 Task: Look for space in La Valette-du-Var, France from 5th June, 2023 to 16th June, 2023 for 2 adults in price range Rs.7000 to Rs.15000. Place can be entire place with 1  bedroom having 1 bed and 1 bathroom. Property type can be house, flat, guest house, hotel. Booking option can be shelf check-in. Required host language is English.
Action: Mouse moved to (427, 108)
Screenshot: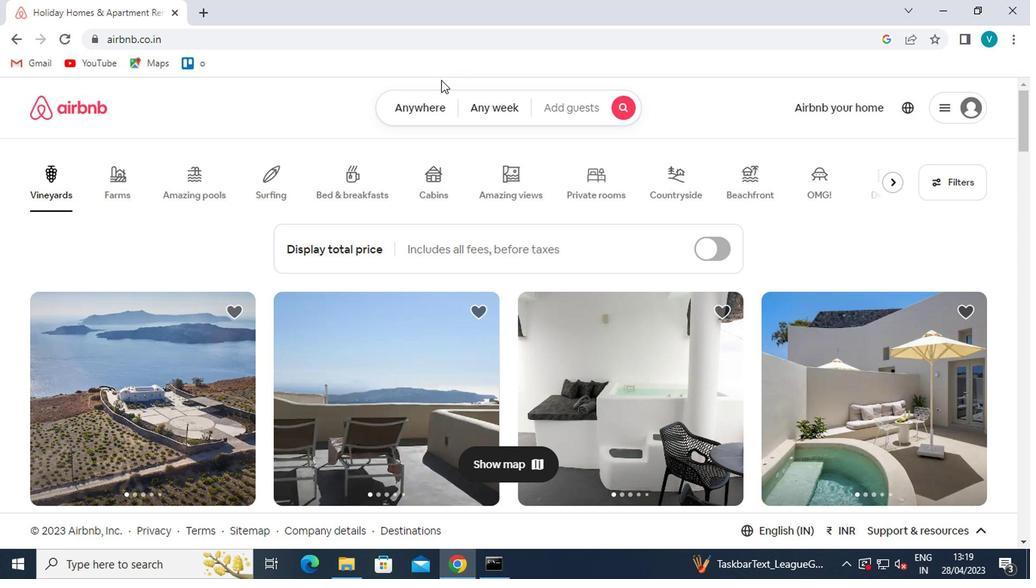 
Action: Mouse pressed left at (427, 108)
Screenshot: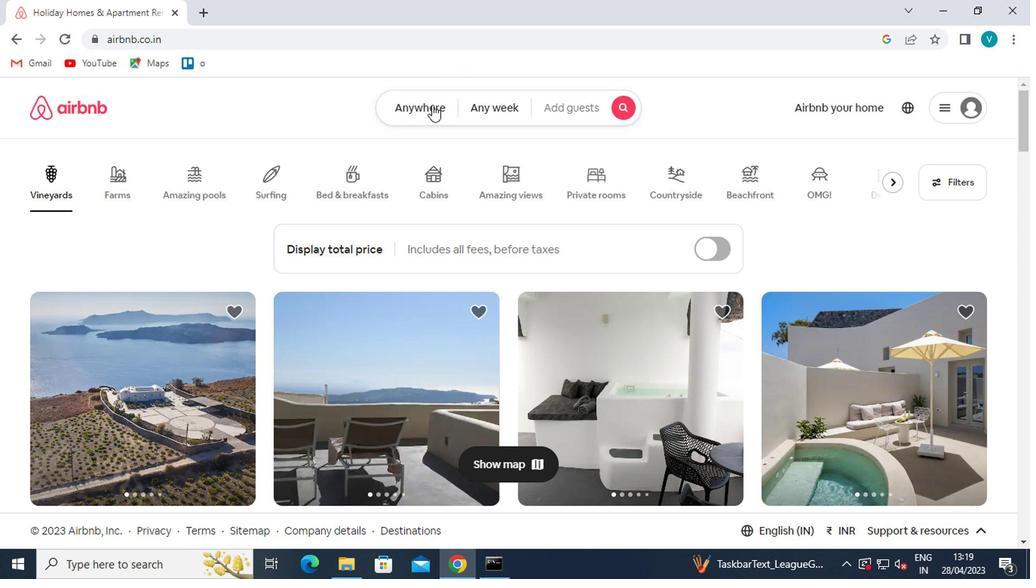 
Action: Mouse moved to (329, 172)
Screenshot: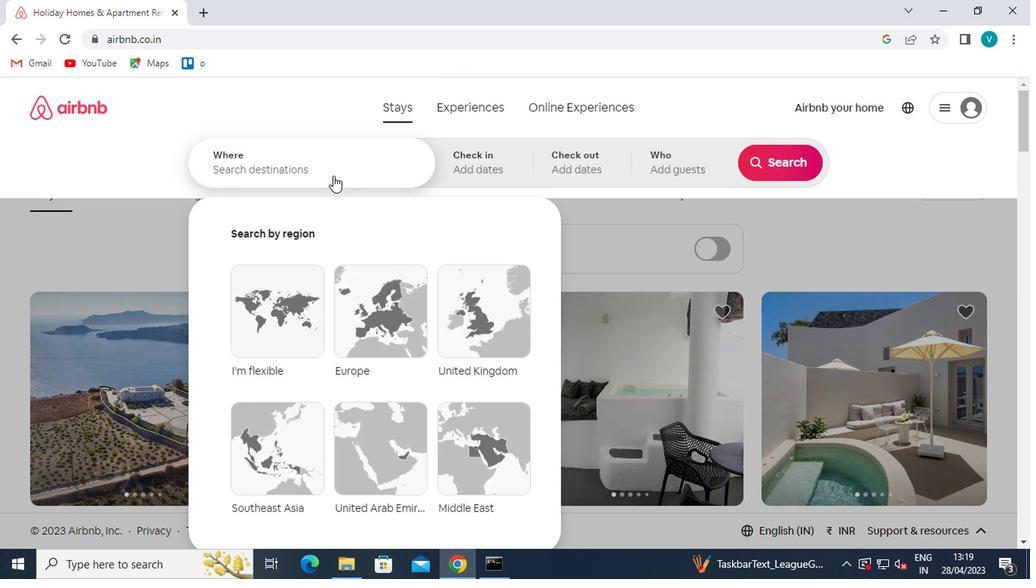
Action: Mouse pressed left at (329, 172)
Screenshot: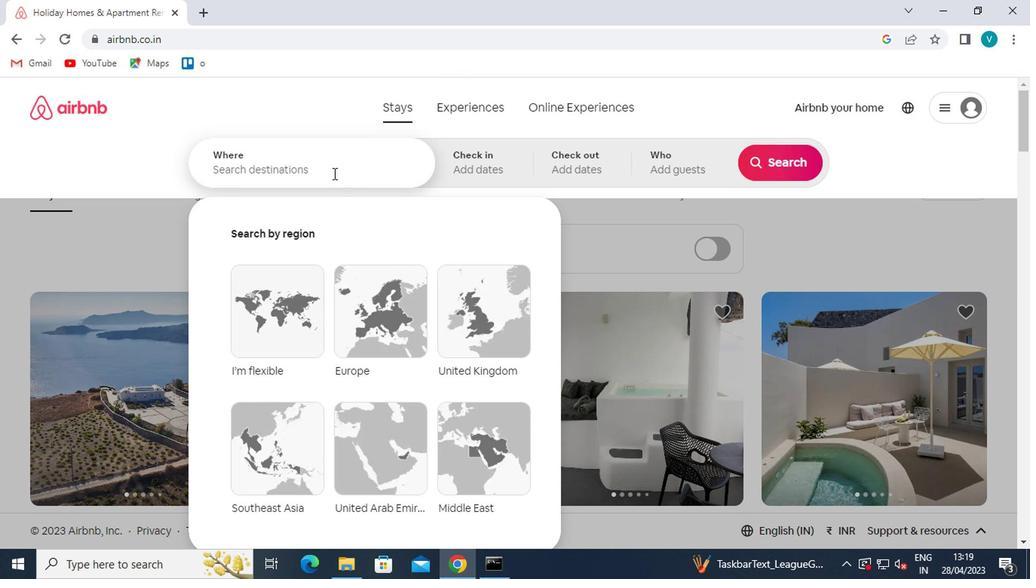 
Action: Key pressed l<Key.caps_lock>a<Key.space>valette<Key.space>du<Key.down><Key.enter>
Screenshot: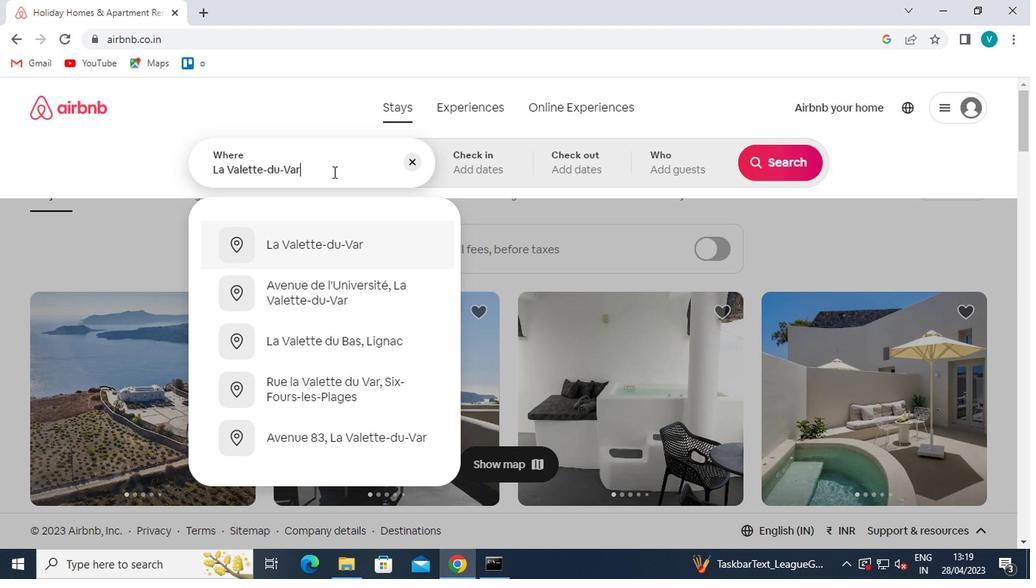 
Action: Mouse moved to (759, 277)
Screenshot: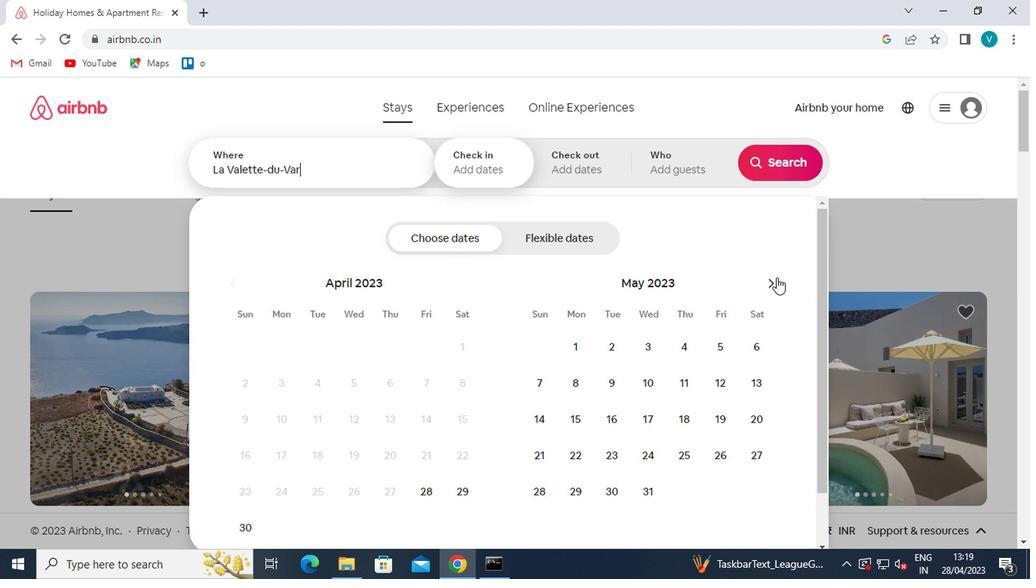 
Action: Mouse pressed left at (759, 277)
Screenshot: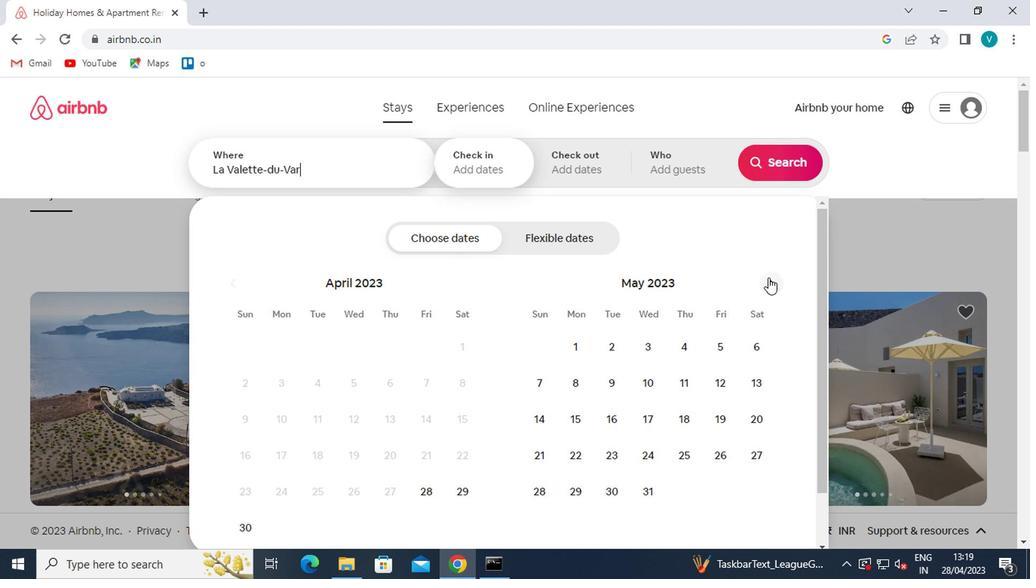 
Action: Mouse moved to (564, 381)
Screenshot: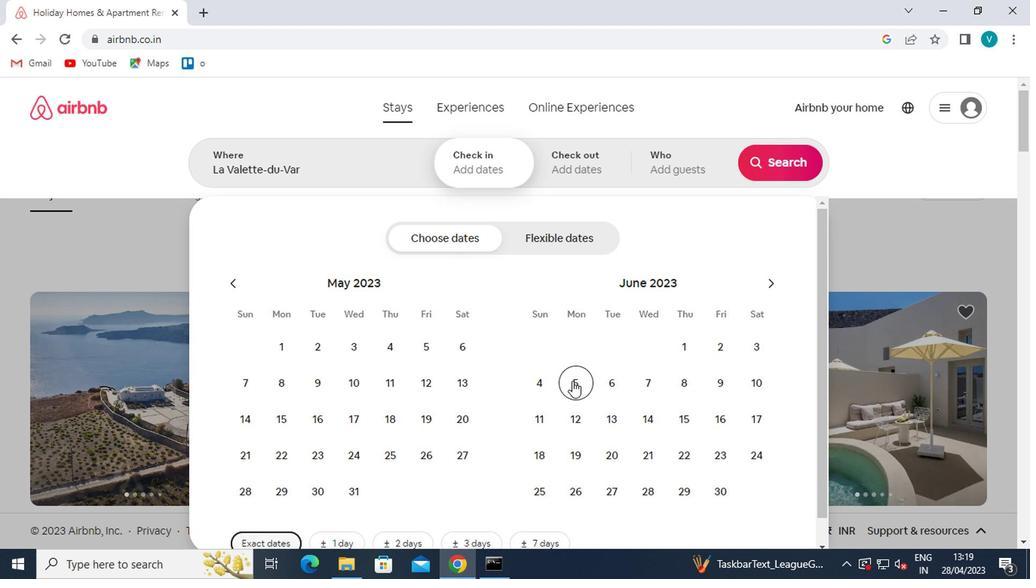 
Action: Mouse pressed left at (564, 381)
Screenshot: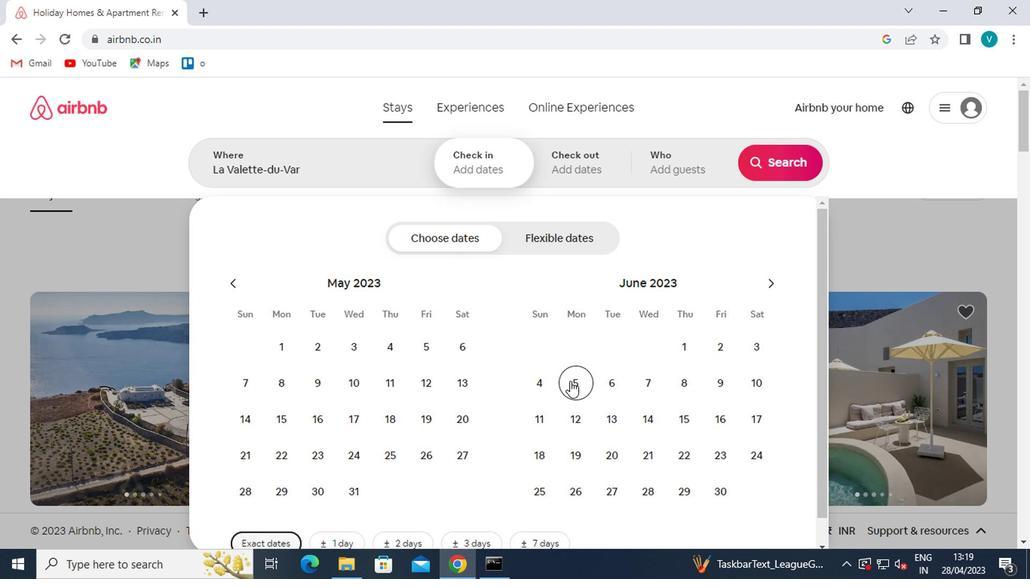 
Action: Mouse moved to (718, 415)
Screenshot: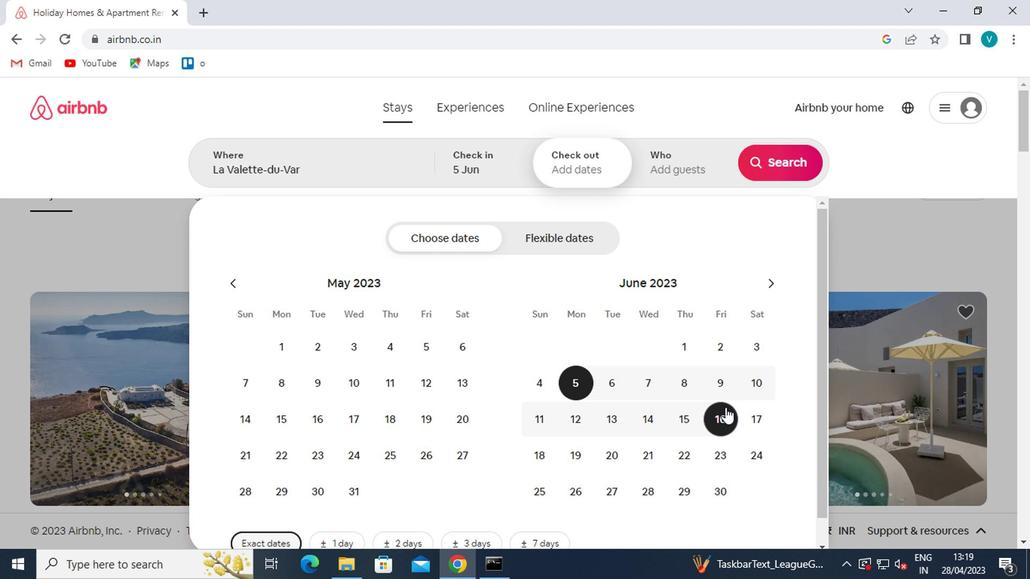 
Action: Mouse pressed left at (718, 415)
Screenshot: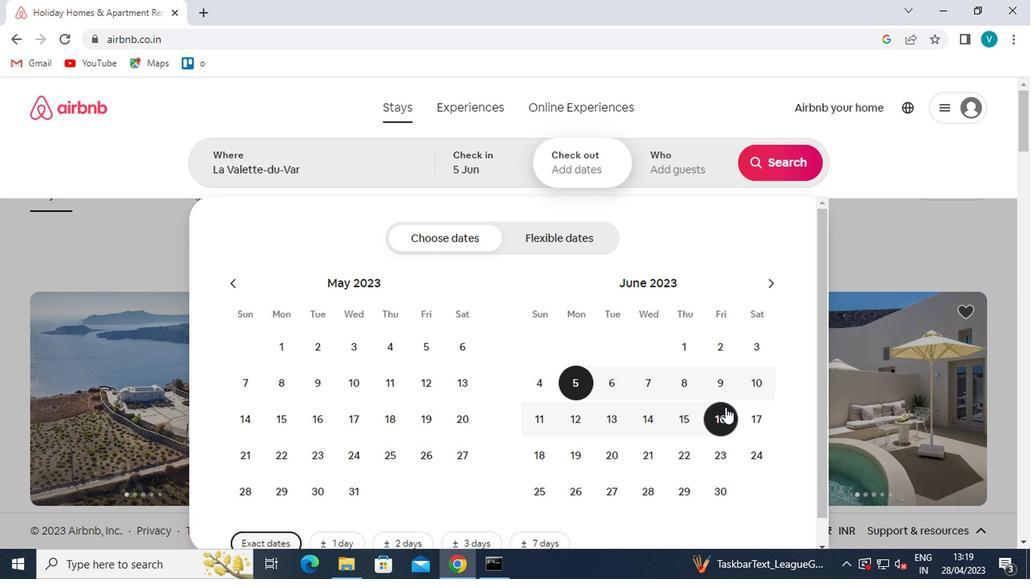 
Action: Mouse moved to (668, 175)
Screenshot: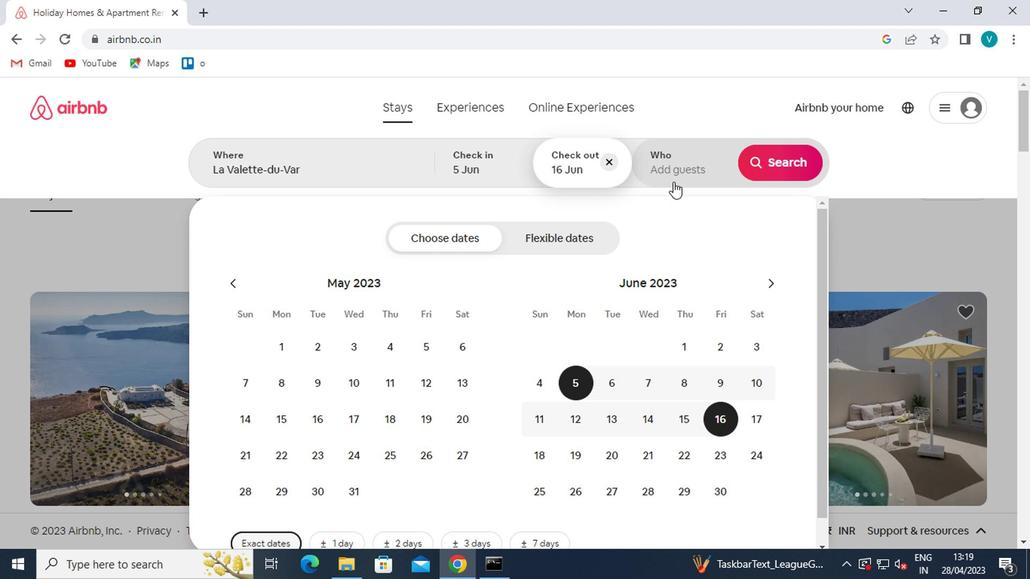 
Action: Mouse pressed left at (668, 175)
Screenshot: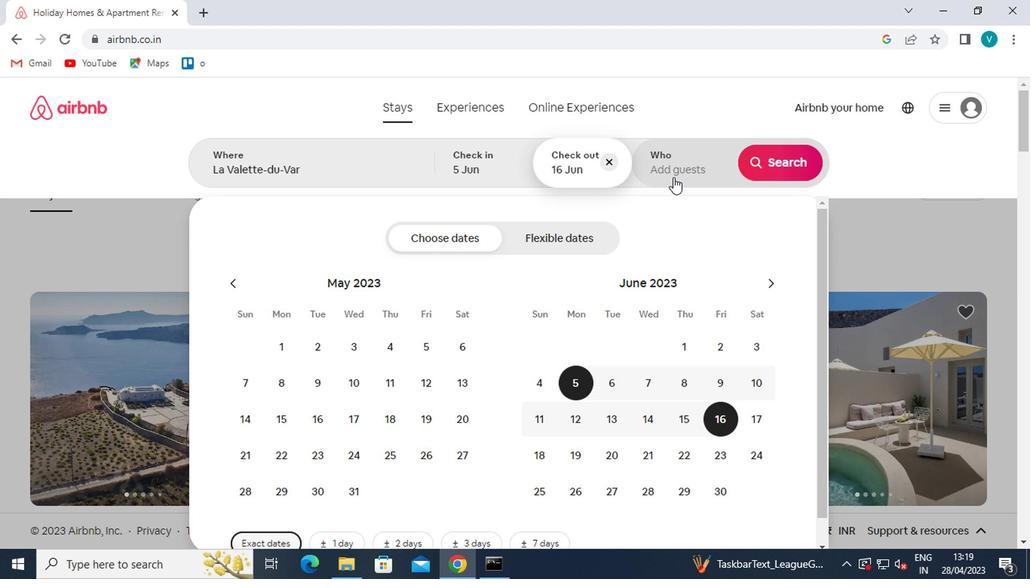 
Action: Mouse moved to (784, 244)
Screenshot: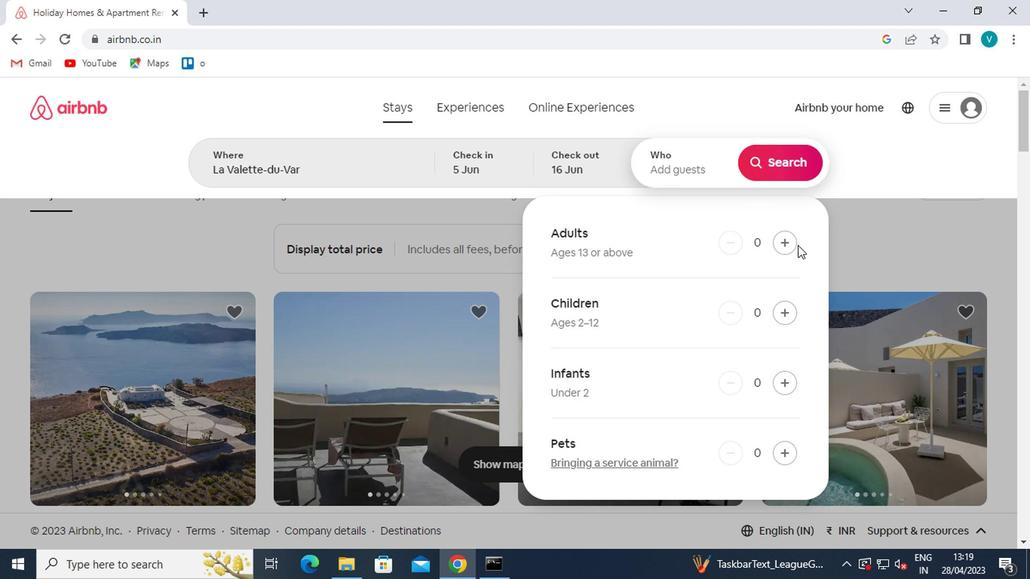 
Action: Mouse pressed left at (784, 244)
Screenshot: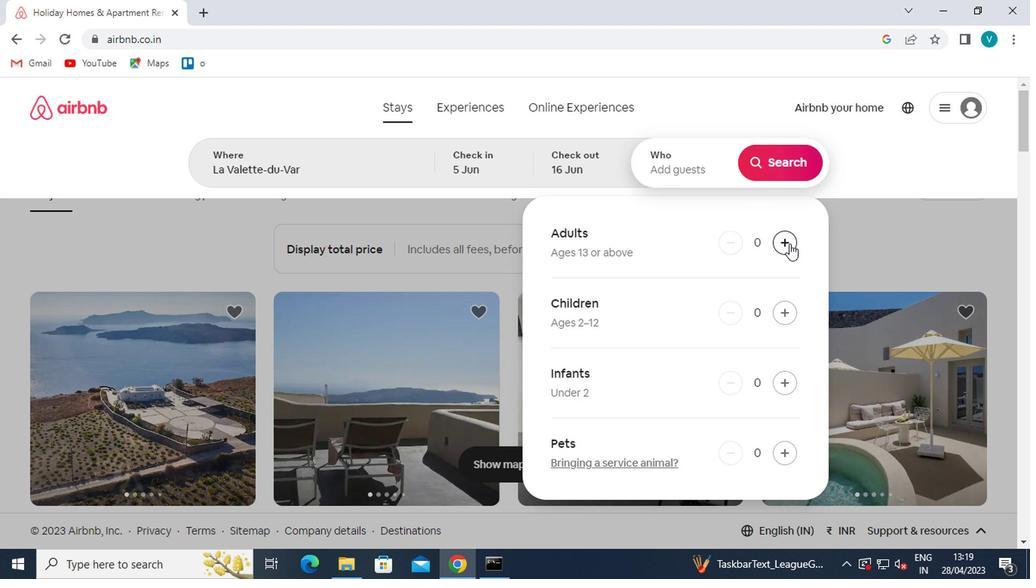 
Action: Mouse moved to (782, 242)
Screenshot: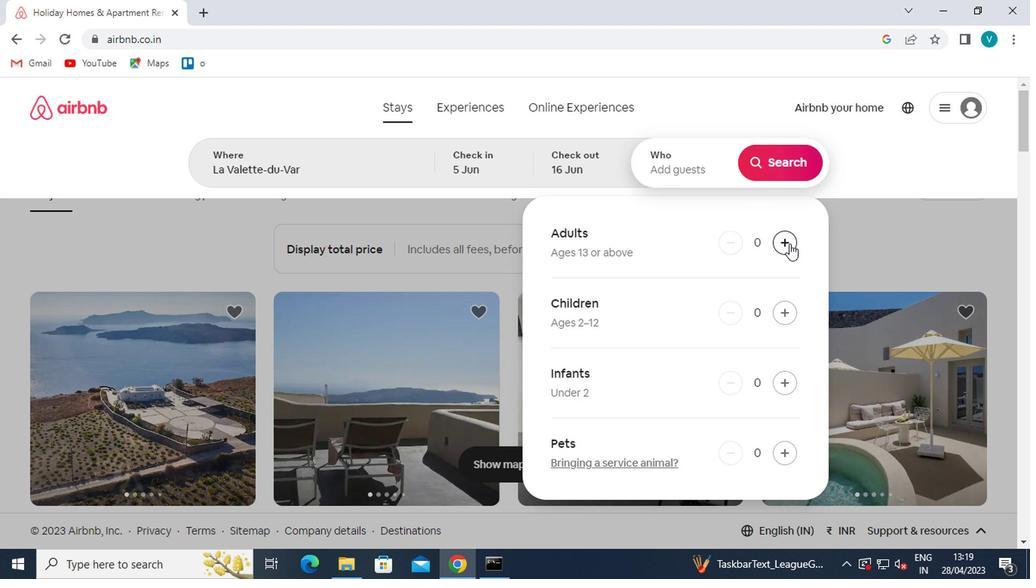 
Action: Mouse pressed left at (782, 242)
Screenshot: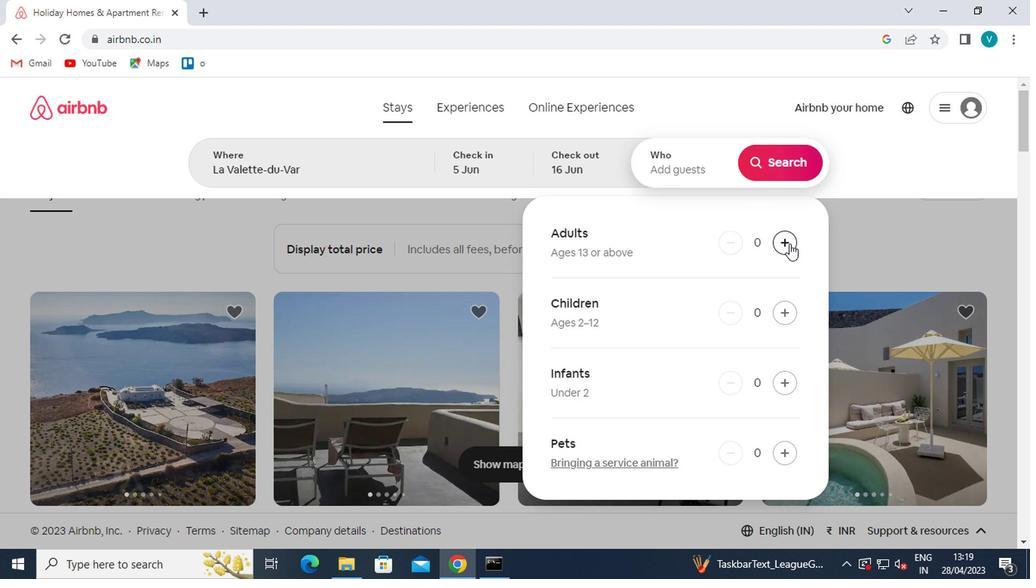 
Action: Mouse moved to (780, 155)
Screenshot: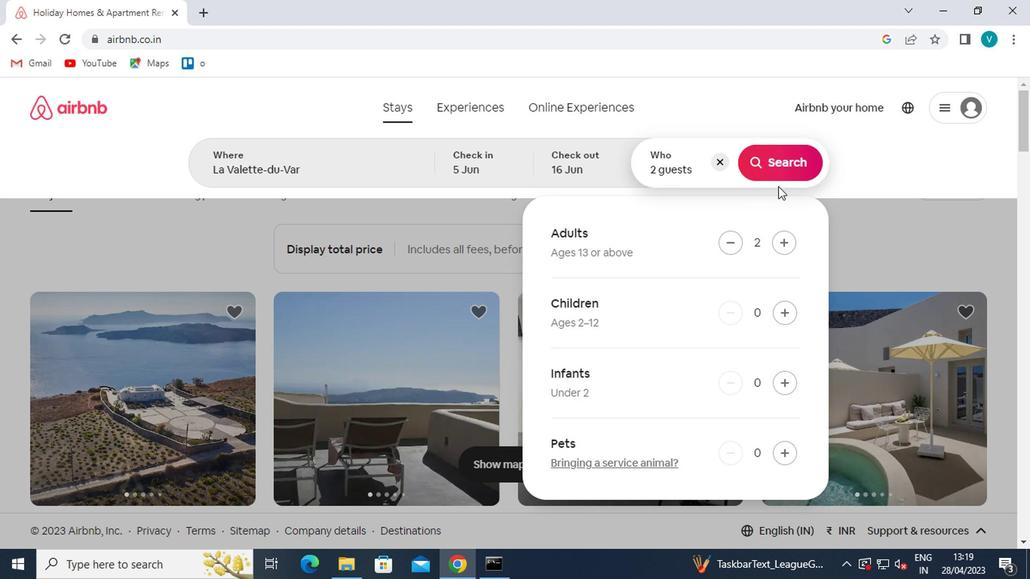 
Action: Mouse pressed left at (780, 155)
Screenshot: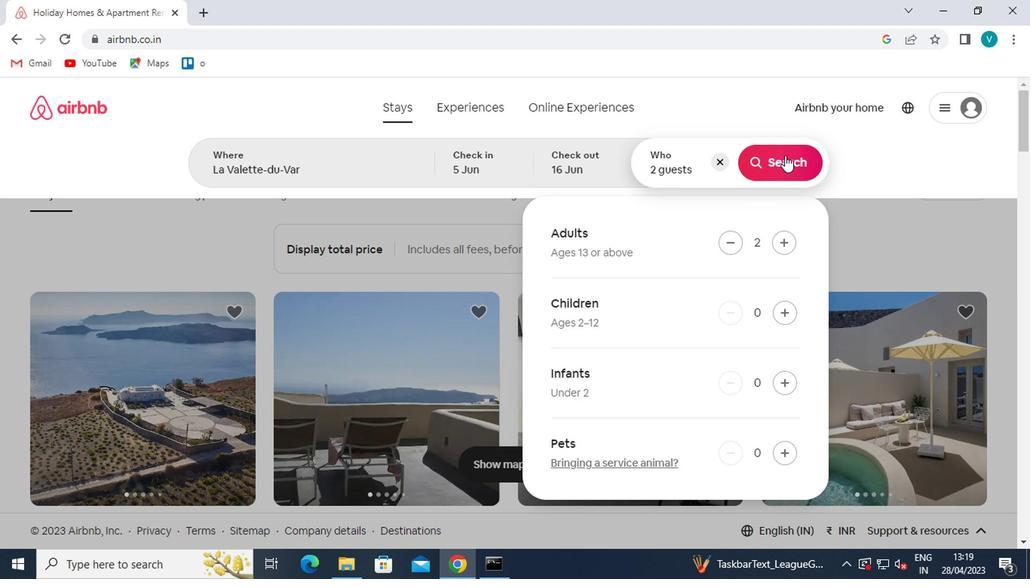 
Action: Mouse moved to (951, 156)
Screenshot: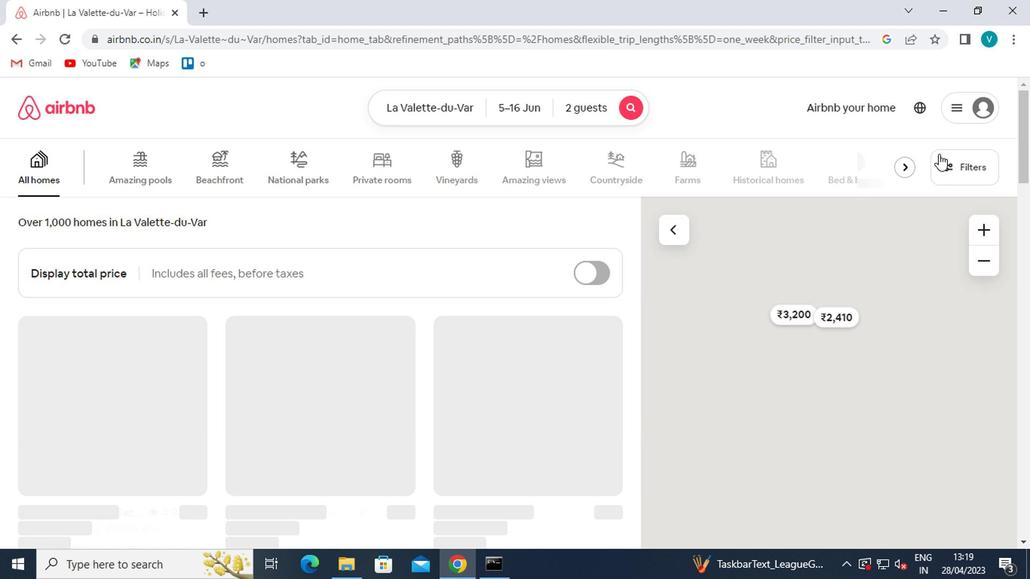 
Action: Mouse pressed left at (951, 156)
Screenshot: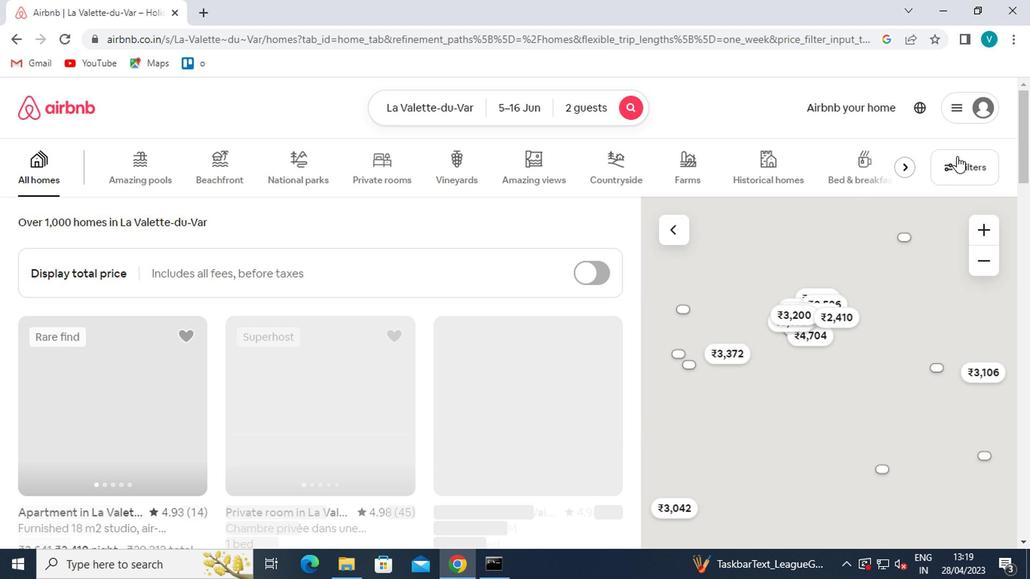 
Action: Mouse moved to (435, 359)
Screenshot: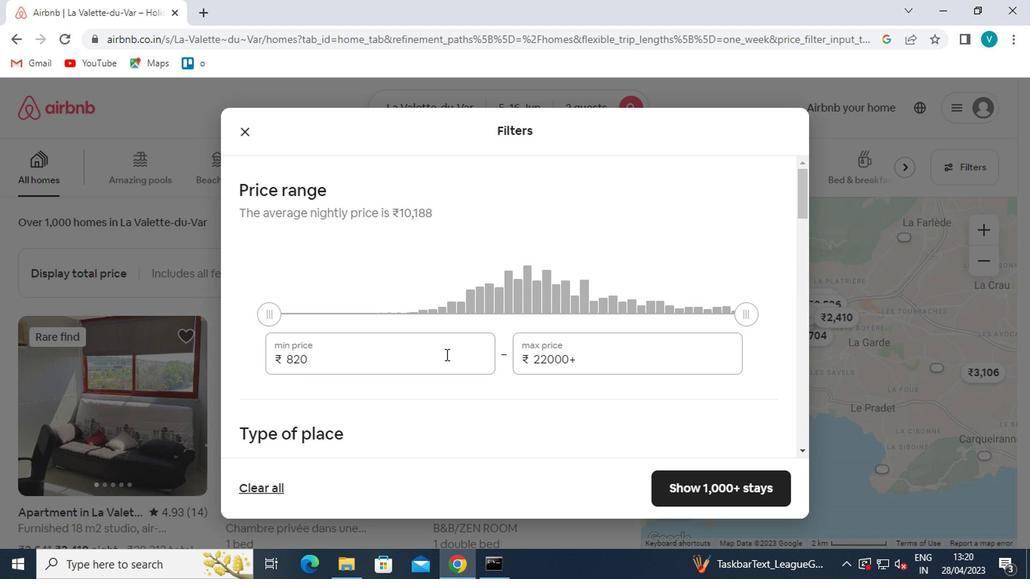 
Action: Mouse pressed left at (435, 359)
Screenshot: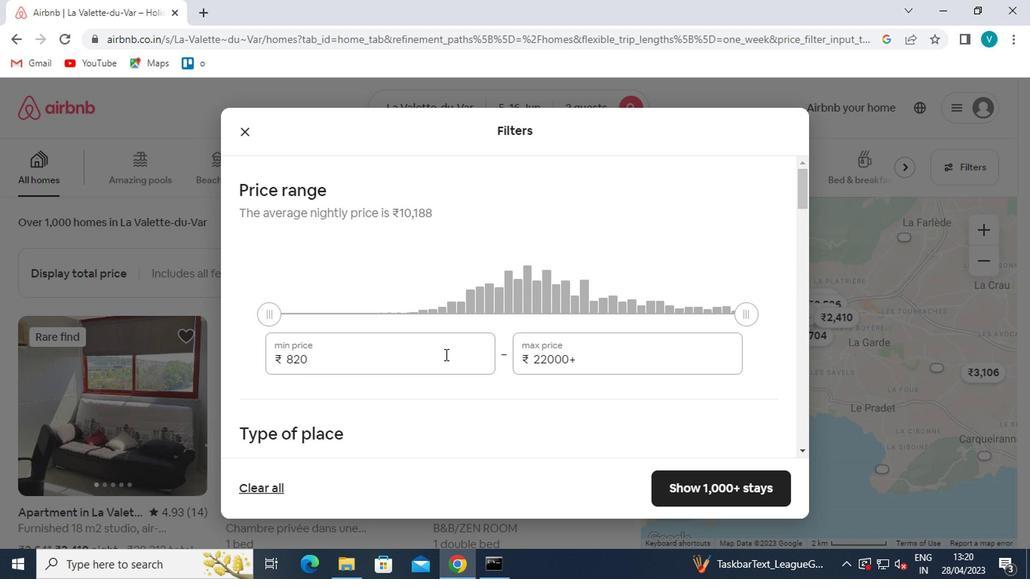 
Action: Mouse moved to (435, 359)
Screenshot: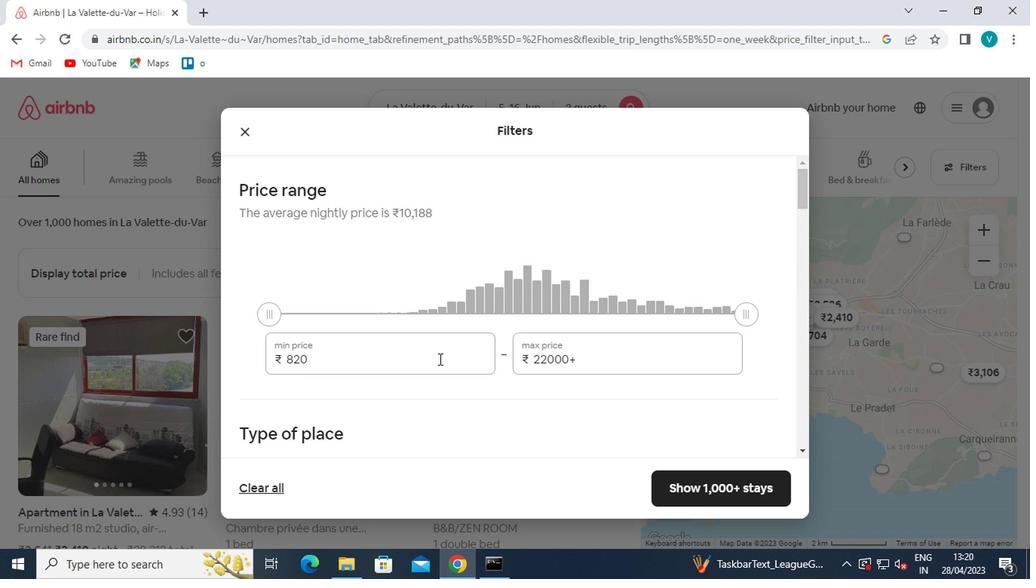 
Action: Key pressed <Key.backspace>17000<Key.tab>15000
Screenshot: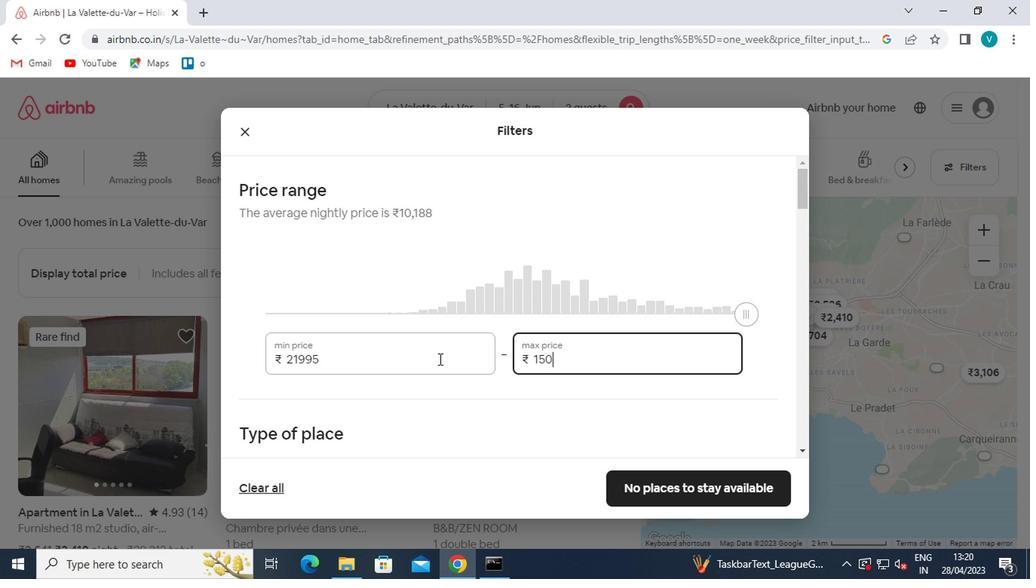 
Action: Mouse moved to (434, 359)
Screenshot: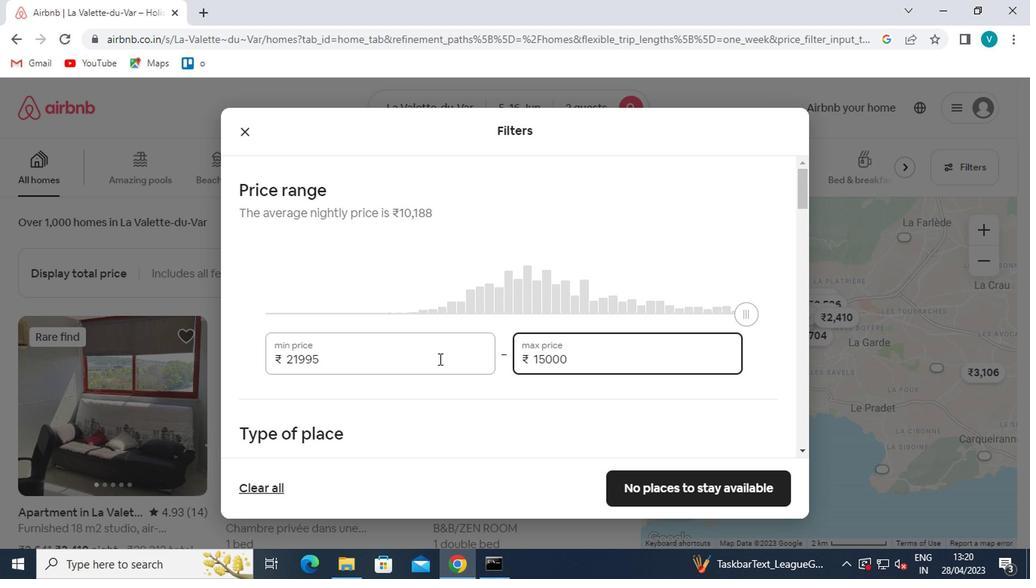 
Action: Mouse scrolled (434, 358) with delta (0, -1)
Screenshot: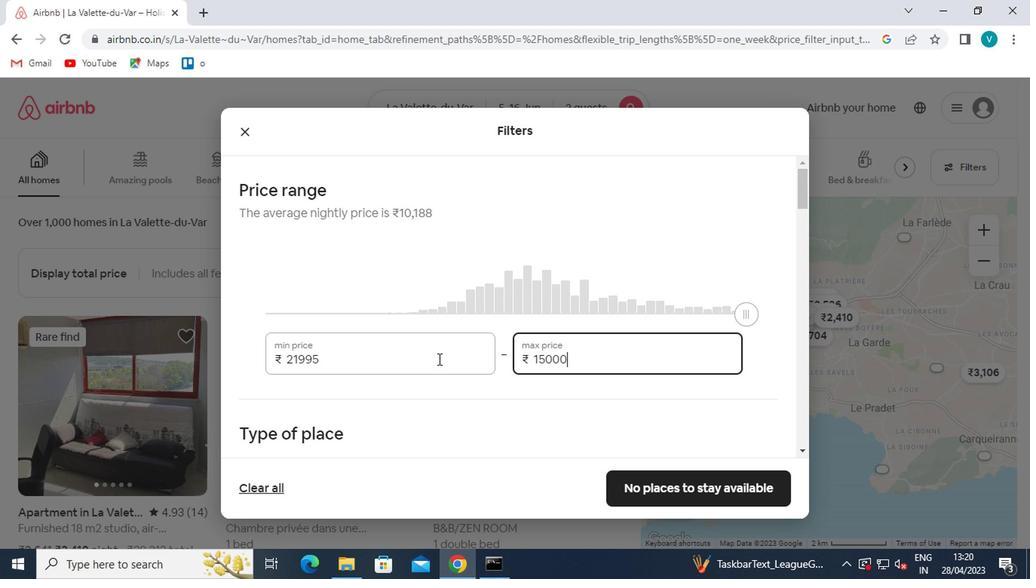
Action: Mouse scrolled (434, 358) with delta (0, -1)
Screenshot: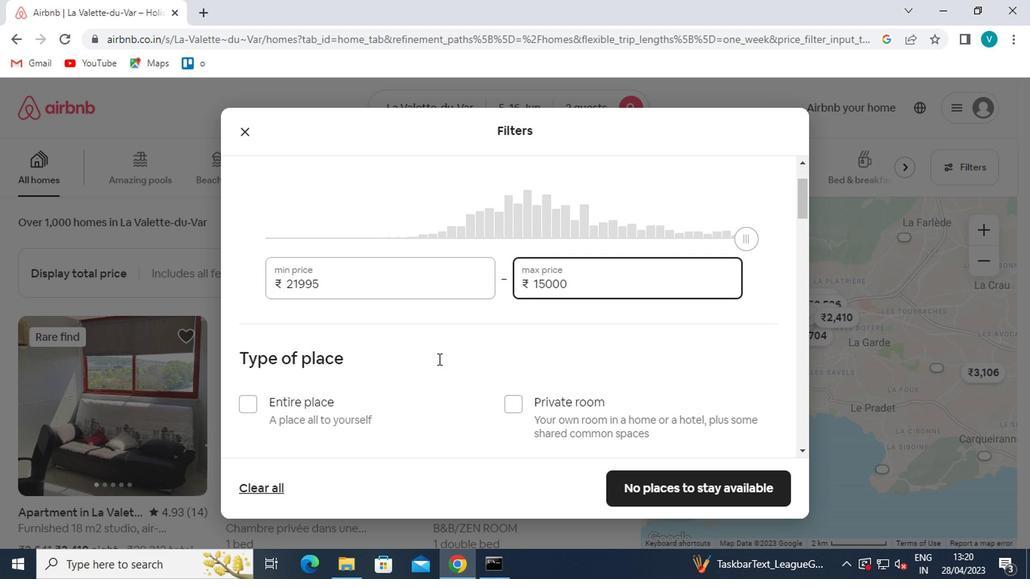 
Action: Mouse moved to (251, 331)
Screenshot: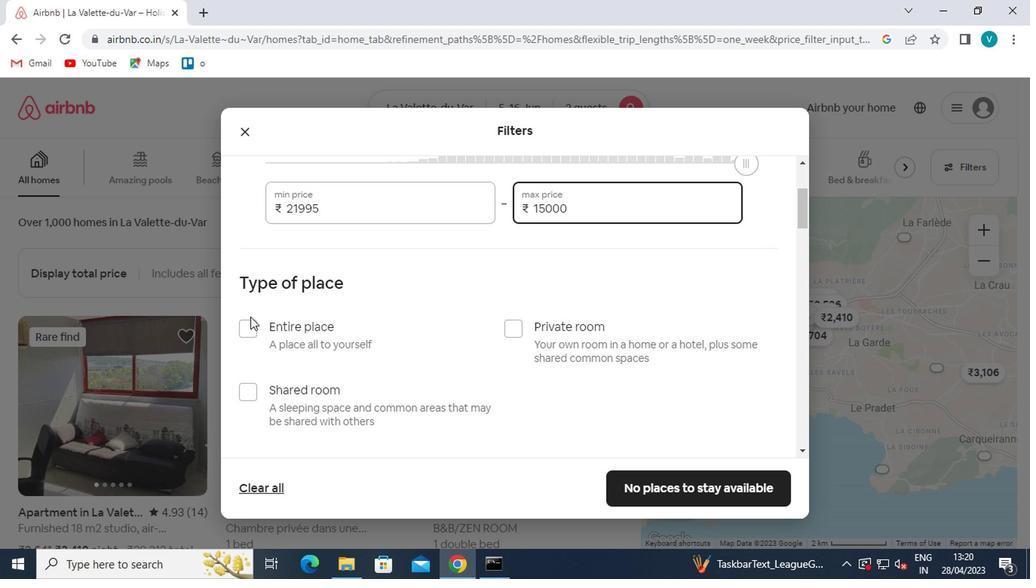 
Action: Mouse pressed left at (251, 331)
Screenshot: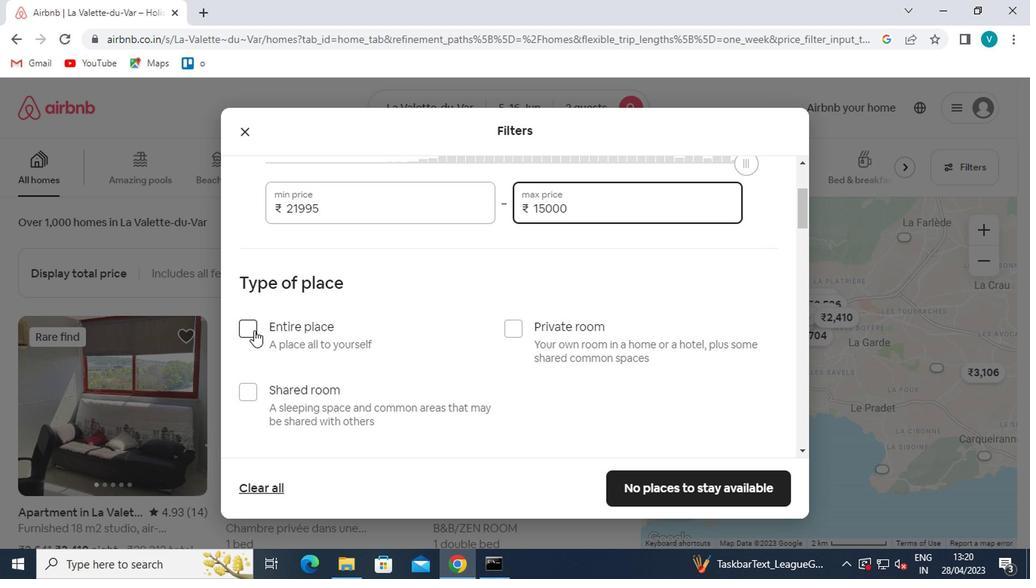 
Action: Mouse moved to (281, 316)
Screenshot: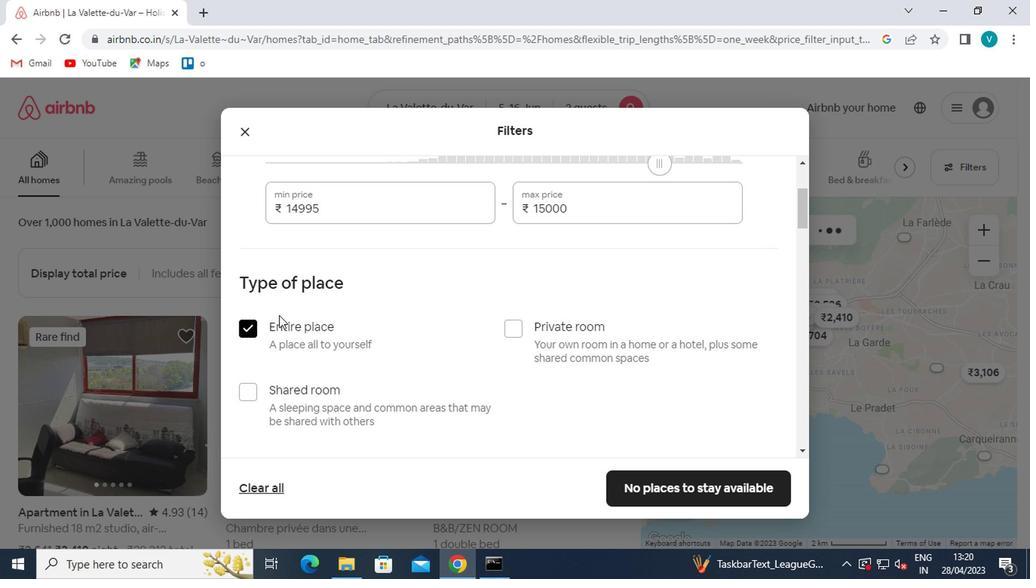 
Action: Mouse scrolled (281, 315) with delta (0, 0)
Screenshot: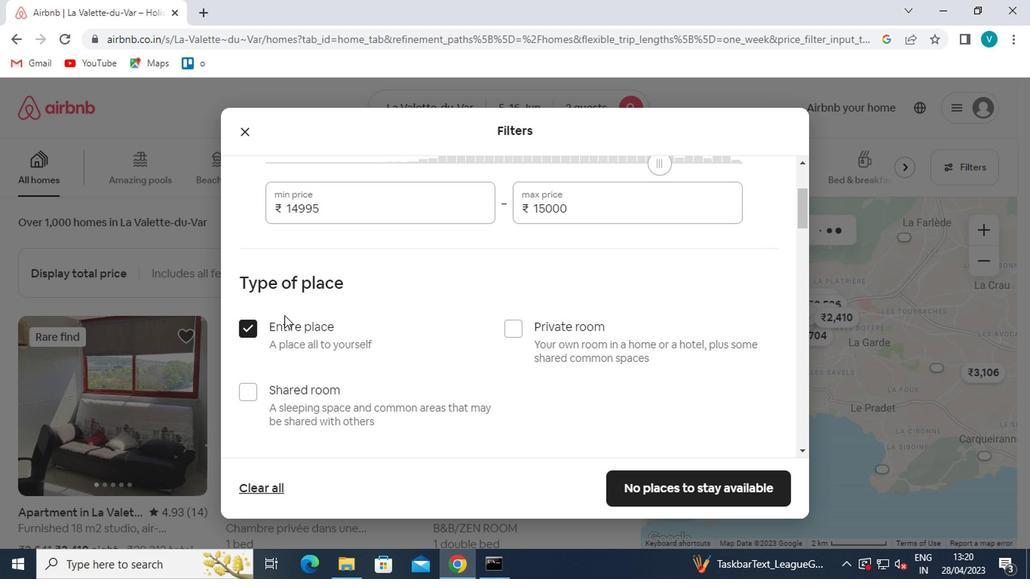 
Action: Mouse moved to (281, 316)
Screenshot: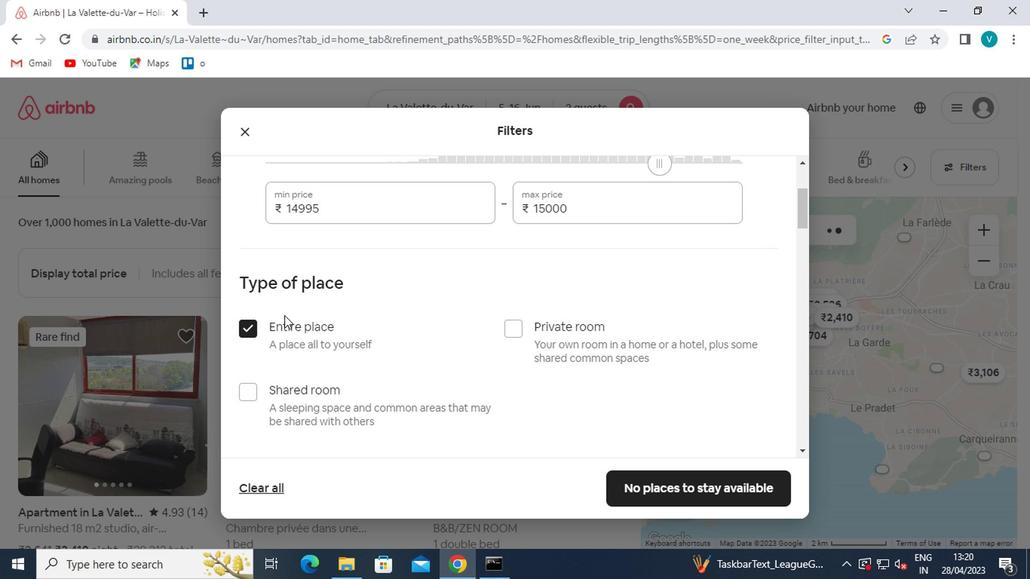 
Action: Mouse scrolled (281, 315) with delta (0, 0)
Screenshot: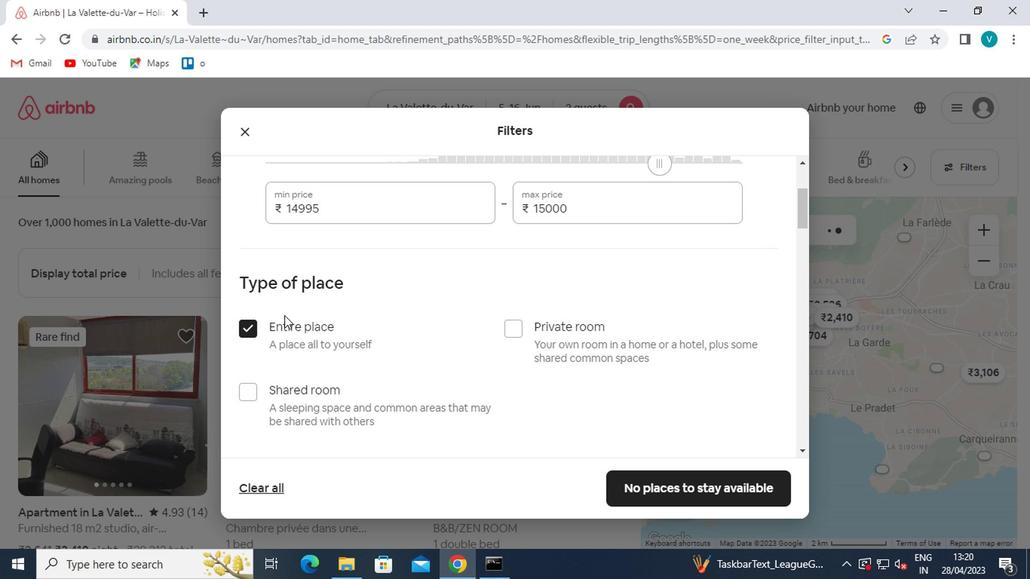 
Action: Mouse moved to (305, 305)
Screenshot: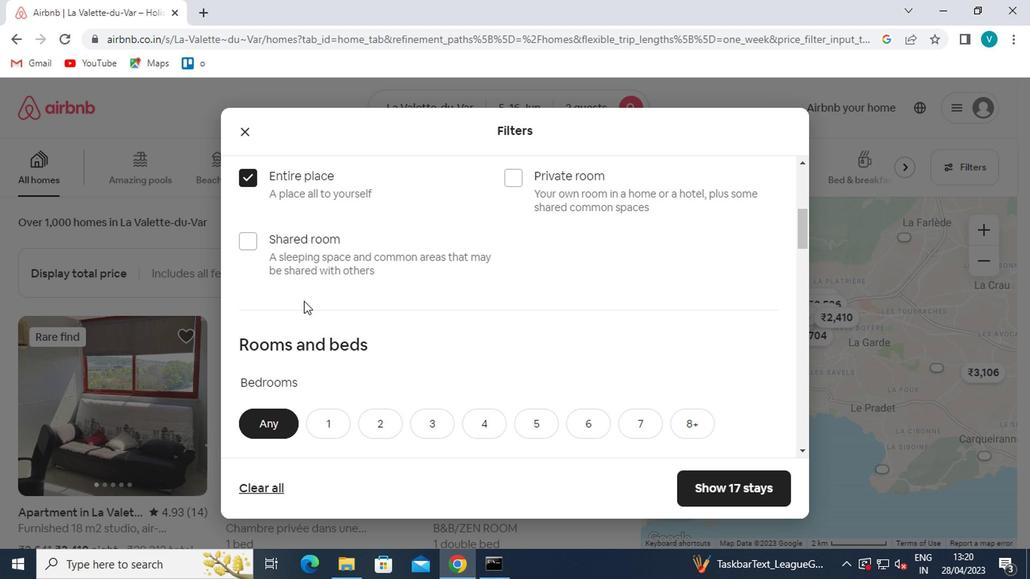 
Action: Mouse scrolled (305, 304) with delta (0, 0)
Screenshot: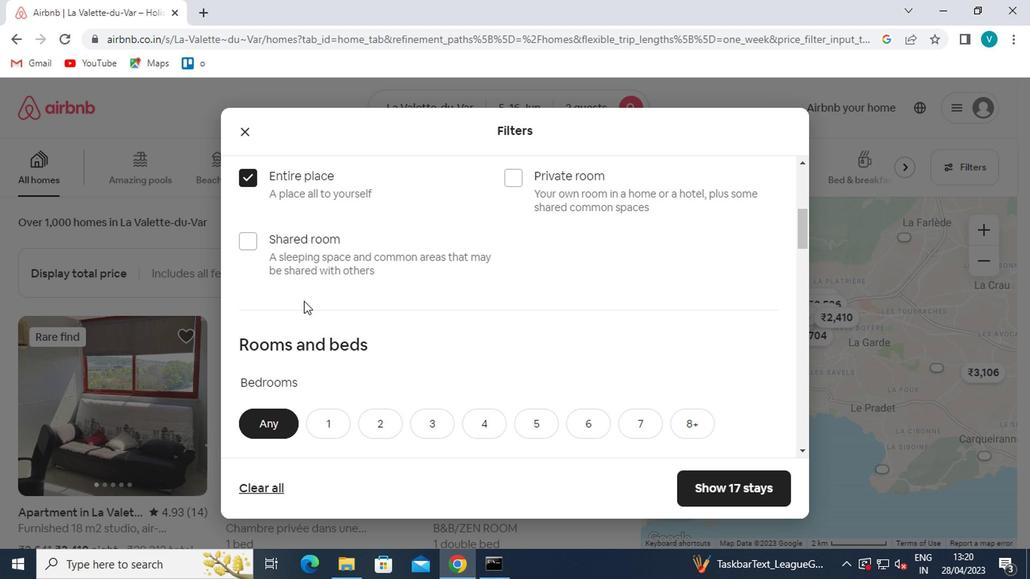 
Action: Mouse moved to (325, 339)
Screenshot: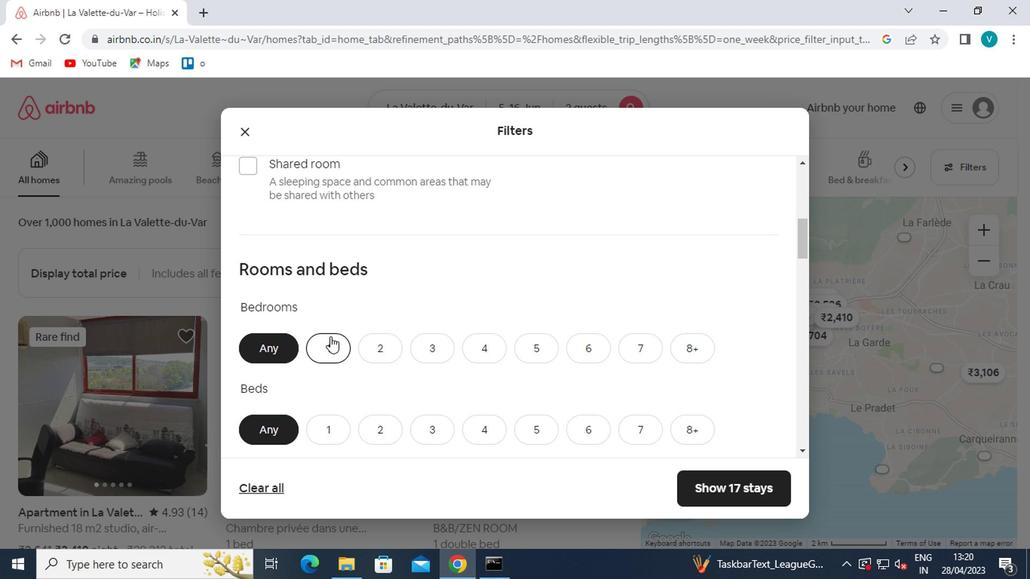
Action: Mouse pressed left at (325, 339)
Screenshot: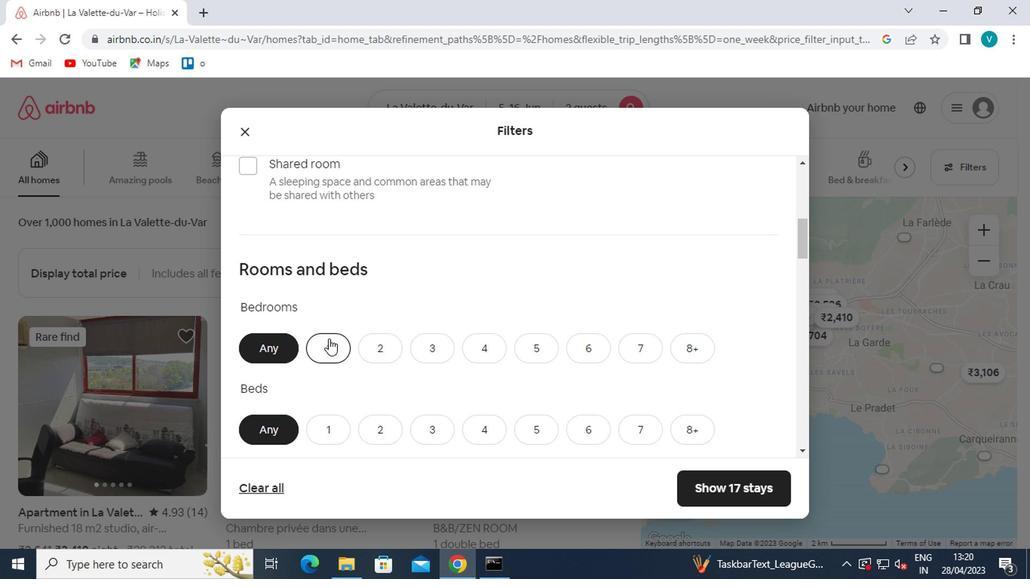 
Action: Mouse moved to (321, 340)
Screenshot: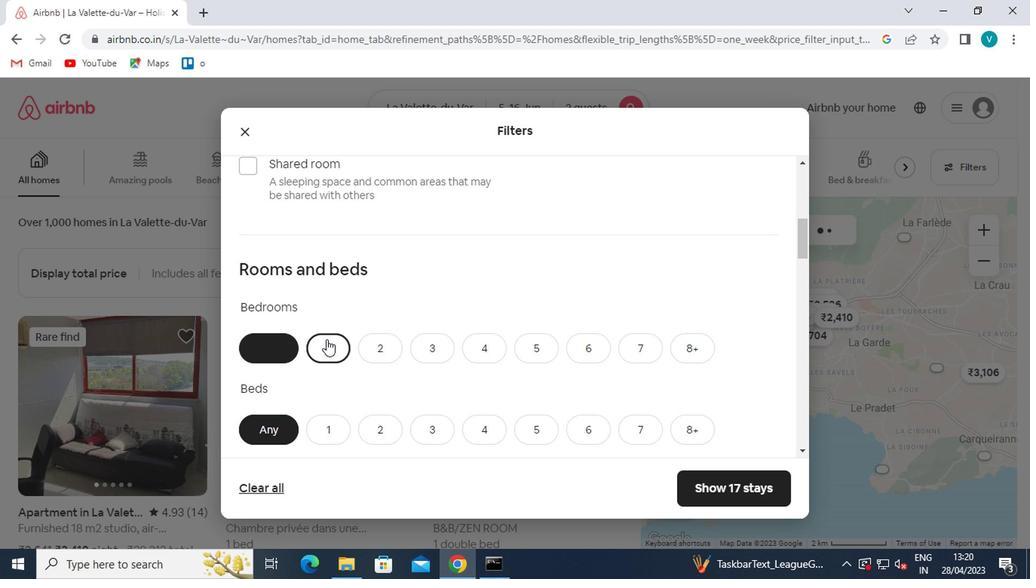 
Action: Mouse scrolled (321, 339) with delta (0, 0)
Screenshot: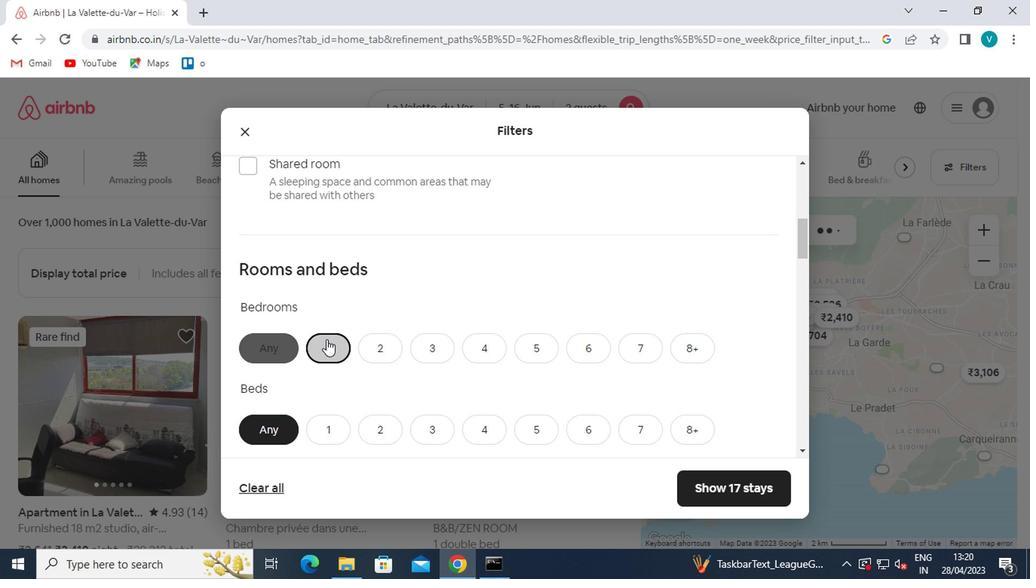 
Action: Mouse pressed left at (321, 340)
Screenshot: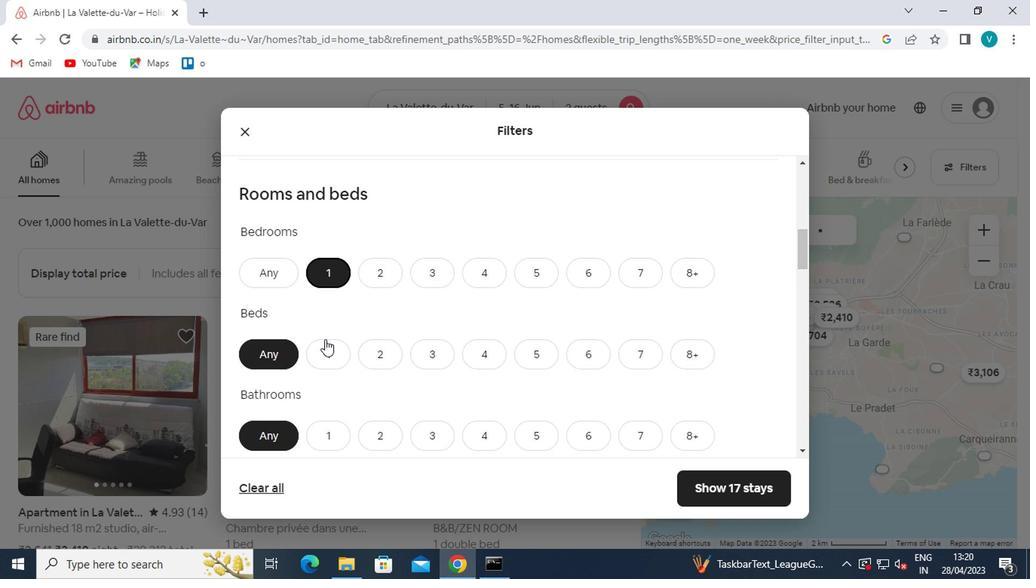 
Action: Mouse moved to (320, 340)
Screenshot: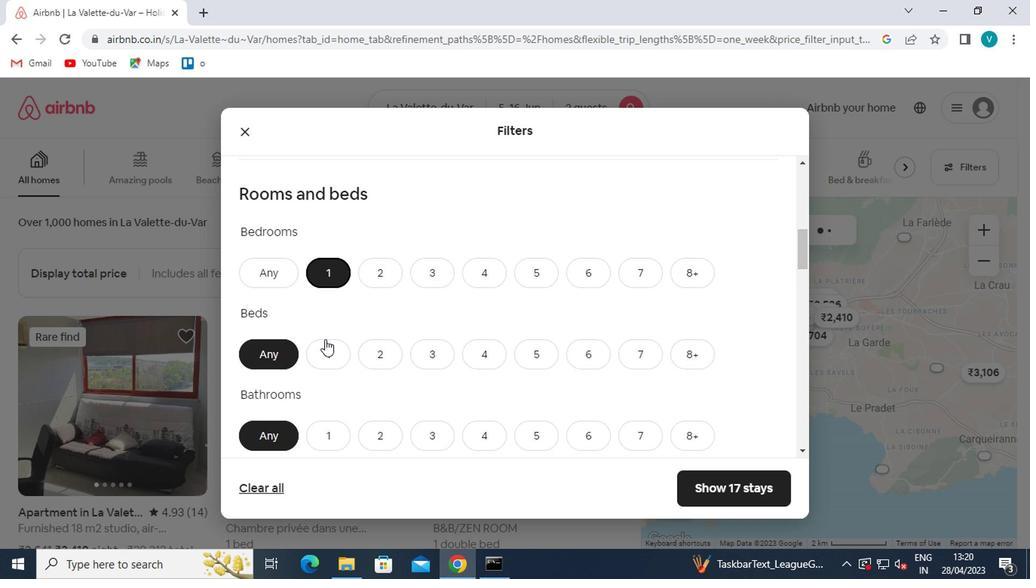
Action: Mouse scrolled (320, 339) with delta (0, 0)
Screenshot: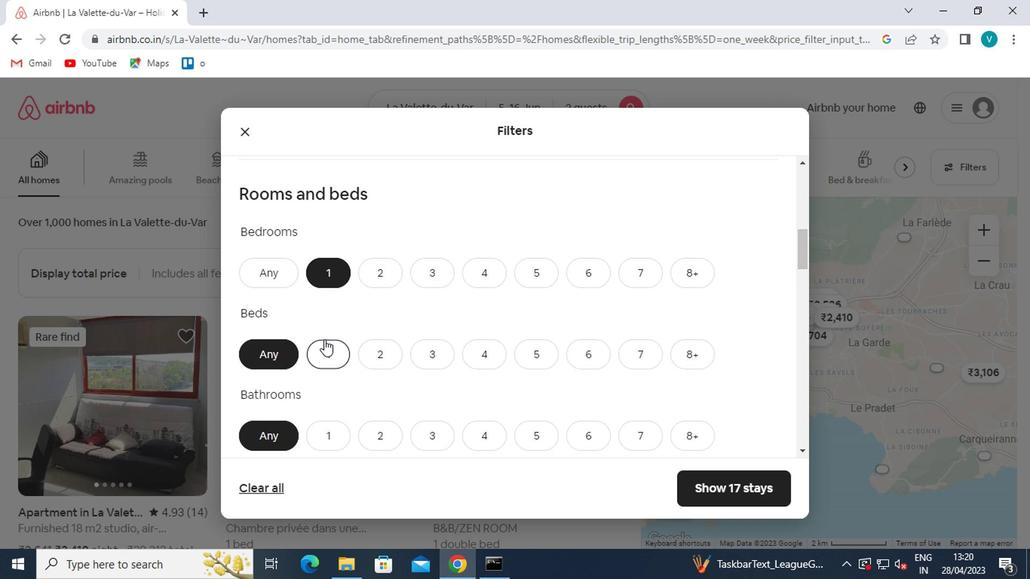 
Action: Mouse scrolled (320, 339) with delta (0, 0)
Screenshot: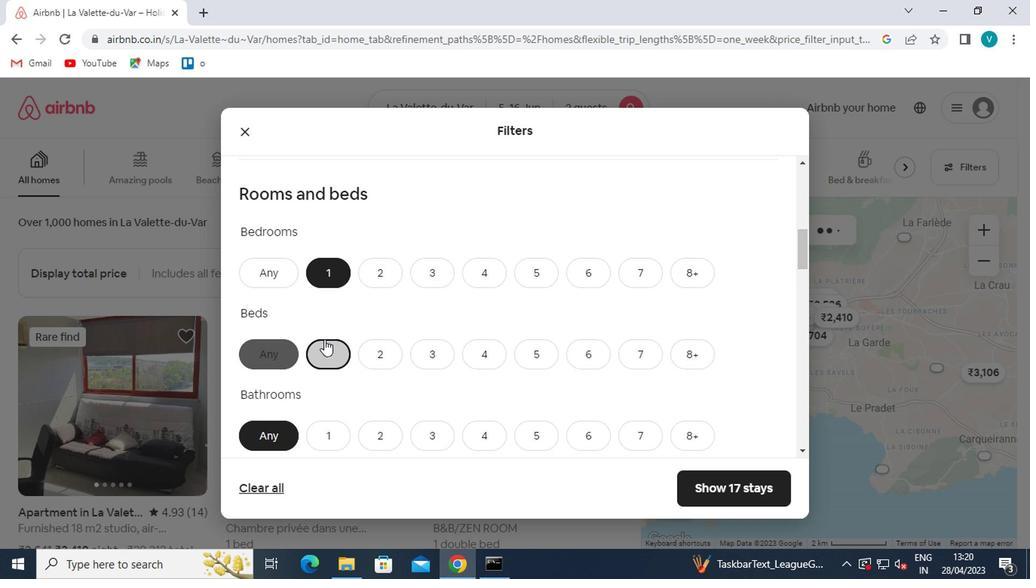 
Action: Mouse moved to (324, 287)
Screenshot: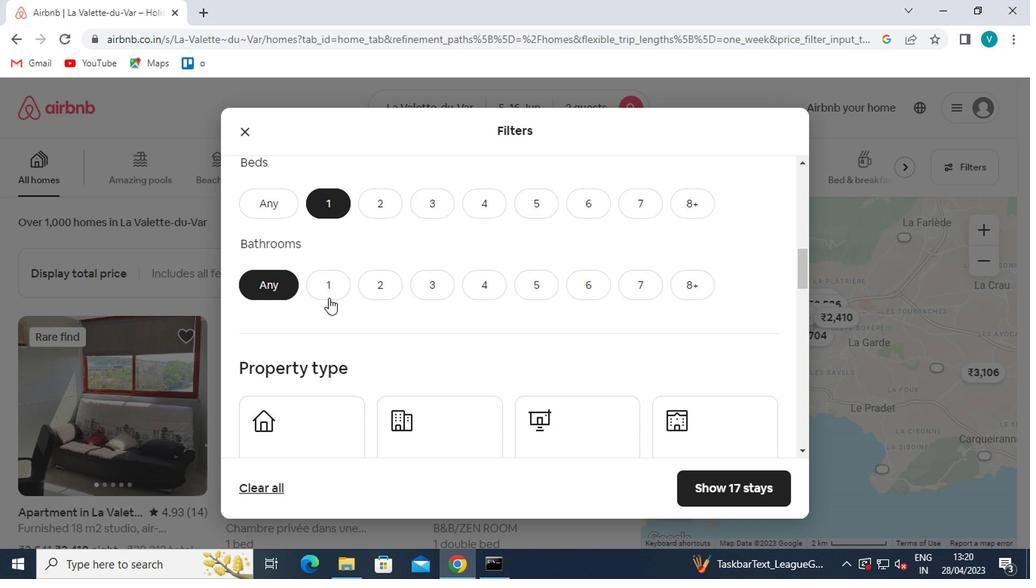 
Action: Mouse pressed left at (324, 287)
Screenshot: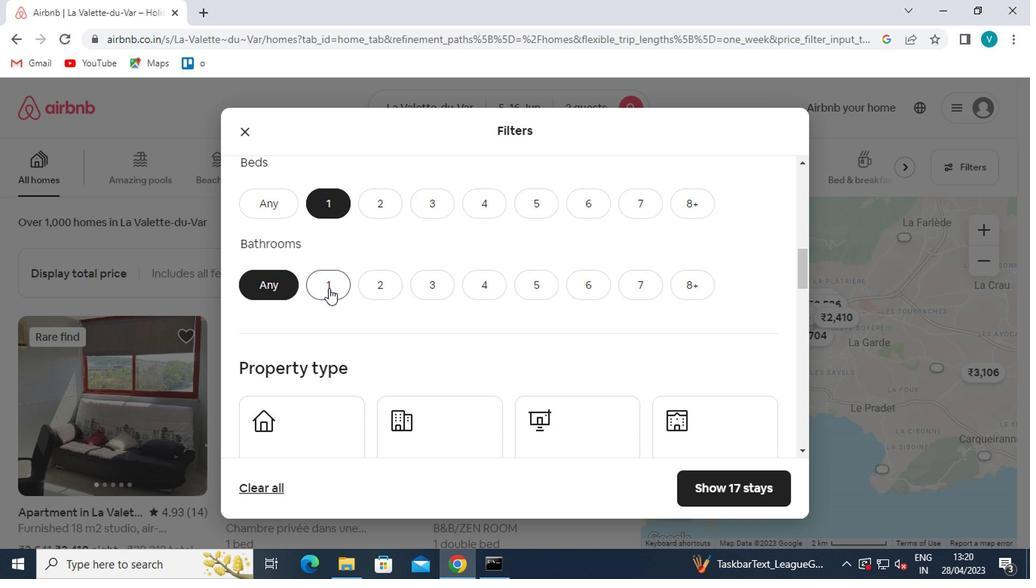 
Action: Mouse scrolled (324, 286) with delta (0, 0)
Screenshot: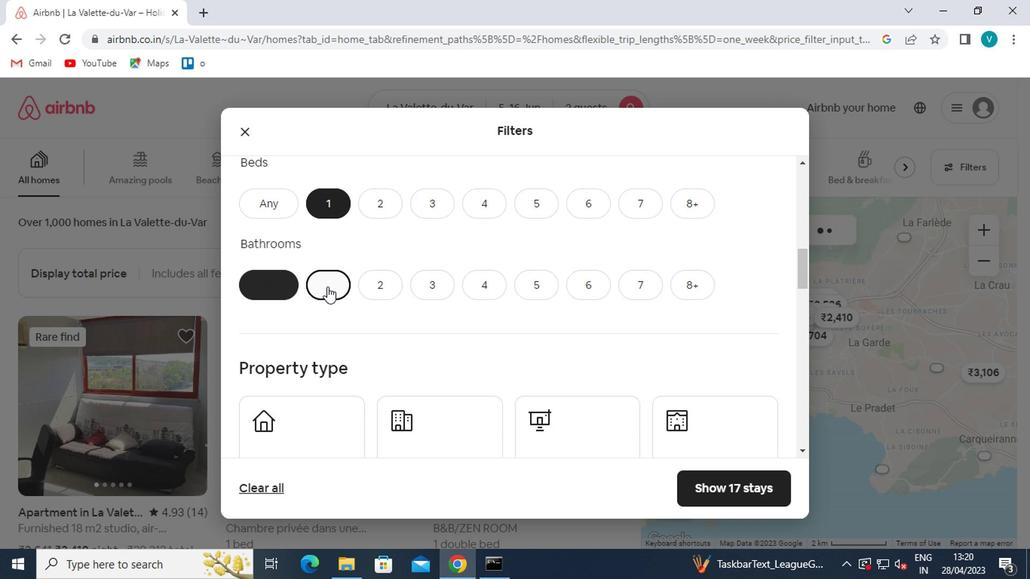 
Action: Mouse moved to (307, 335)
Screenshot: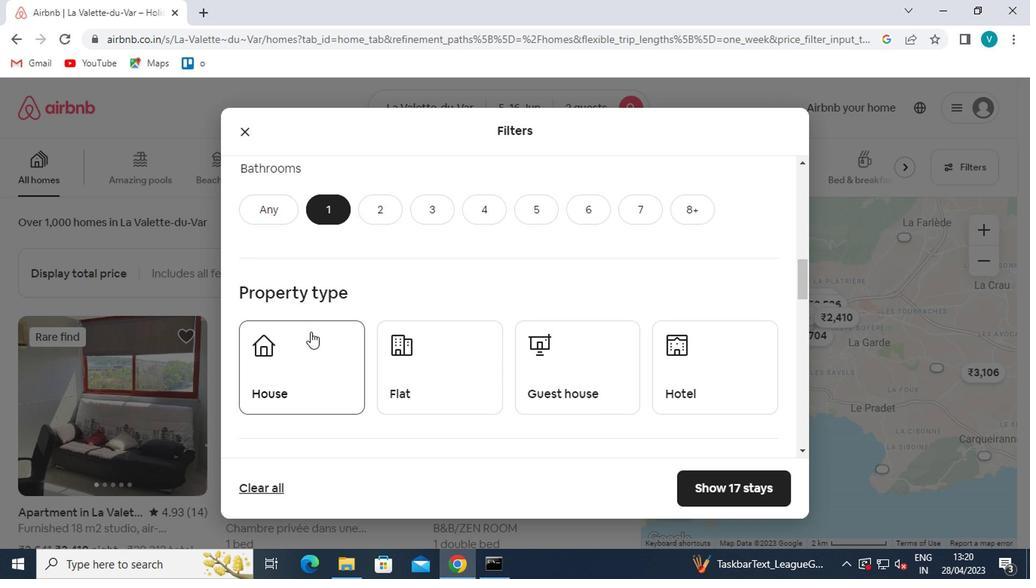 
Action: Mouse pressed left at (307, 335)
Screenshot: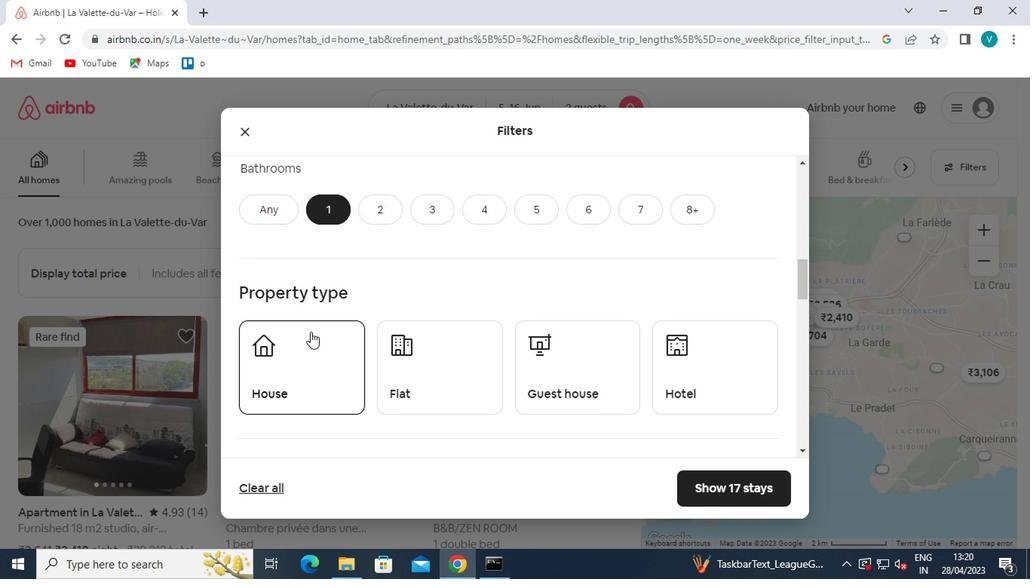
Action: Mouse moved to (440, 385)
Screenshot: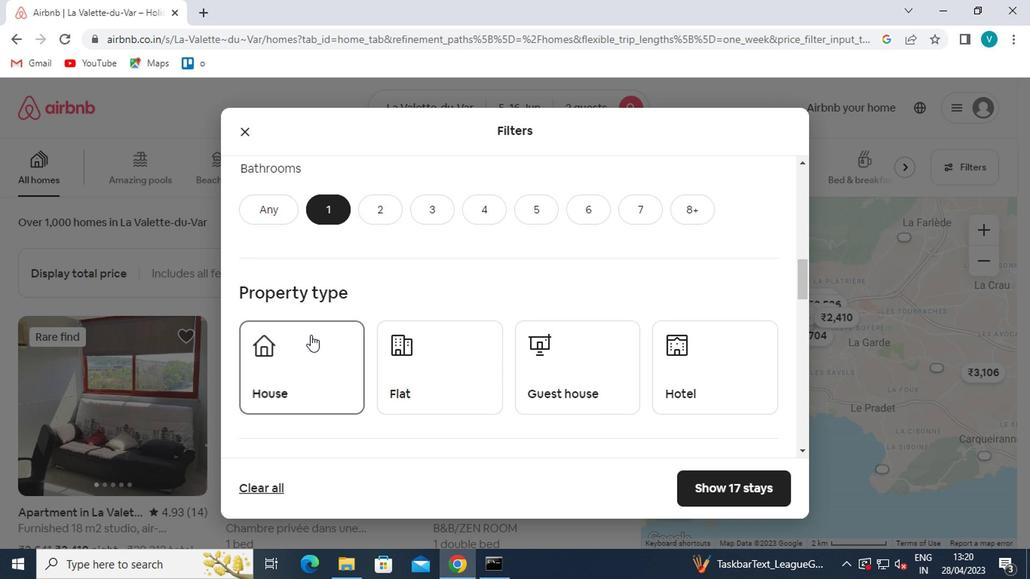 
Action: Mouse pressed left at (440, 385)
Screenshot: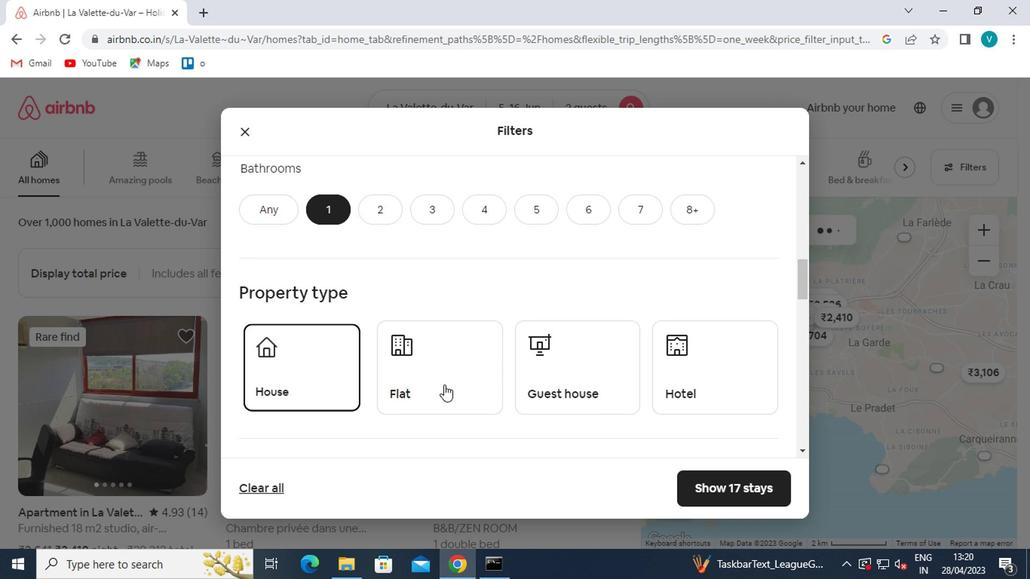 
Action: Mouse moved to (542, 366)
Screenshot: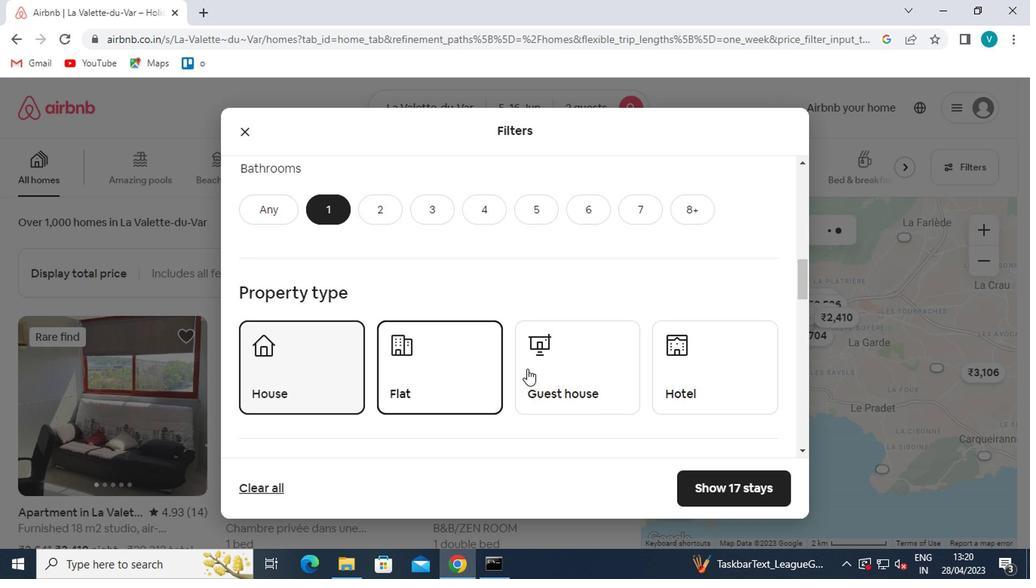 
Action: Mouse pressed left at (542, 366)
Screenshot: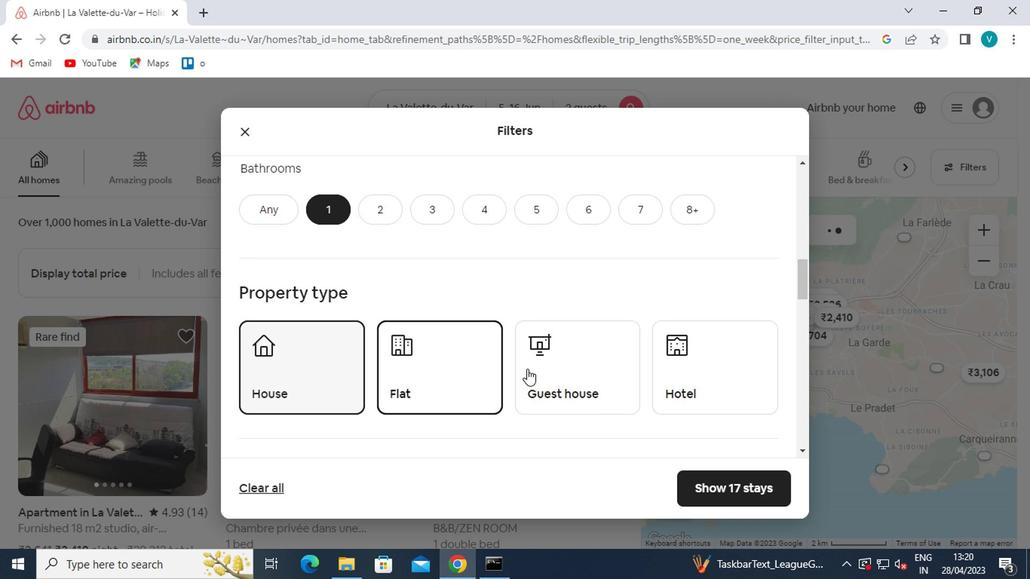 
Action: Mouse moved to (667, 366)
Screenshot: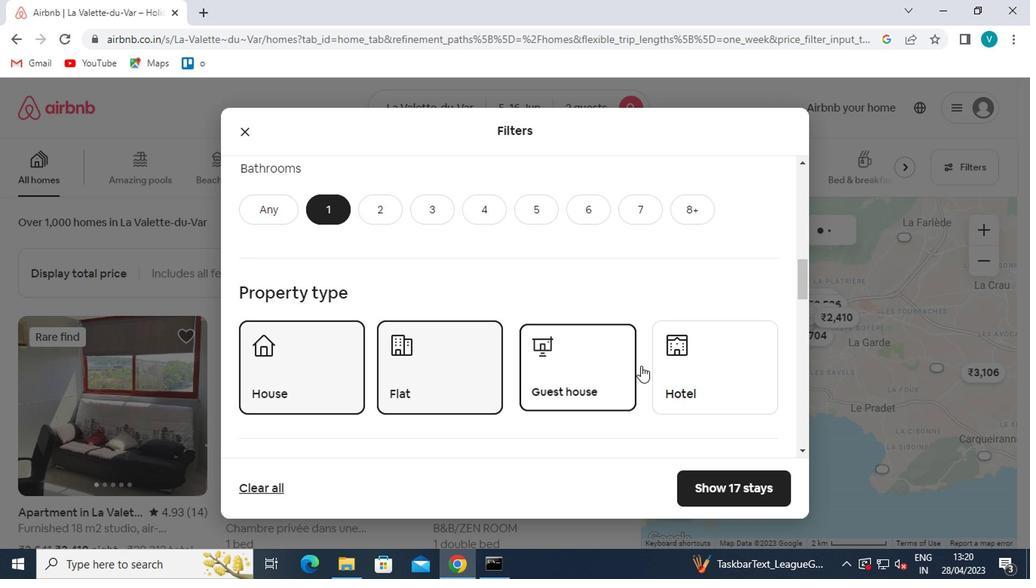 
Action: Mouse pressed left at (667, 366)
Screenshot: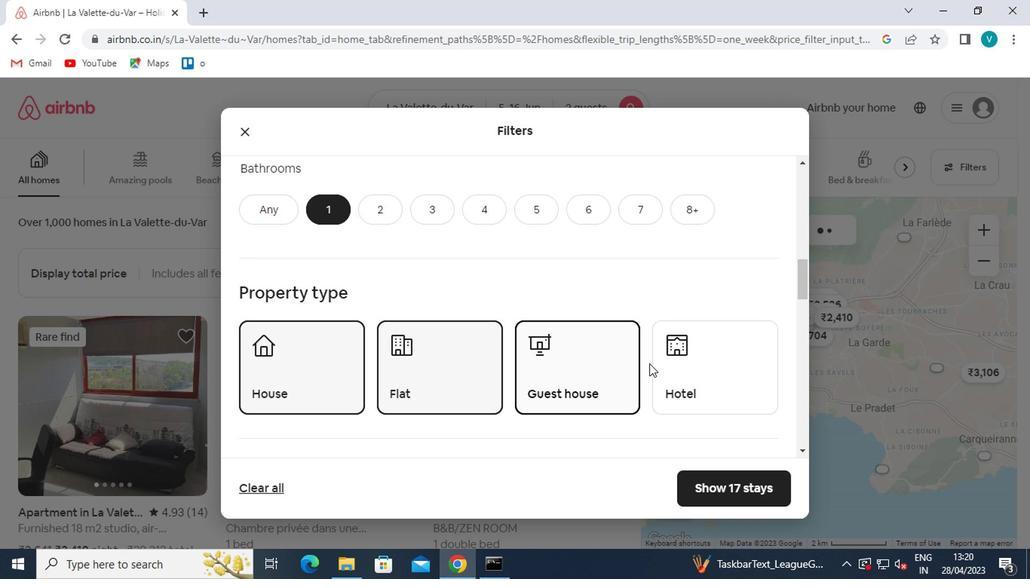 
Action: Mouse moved to (608, 372)
Screenshot: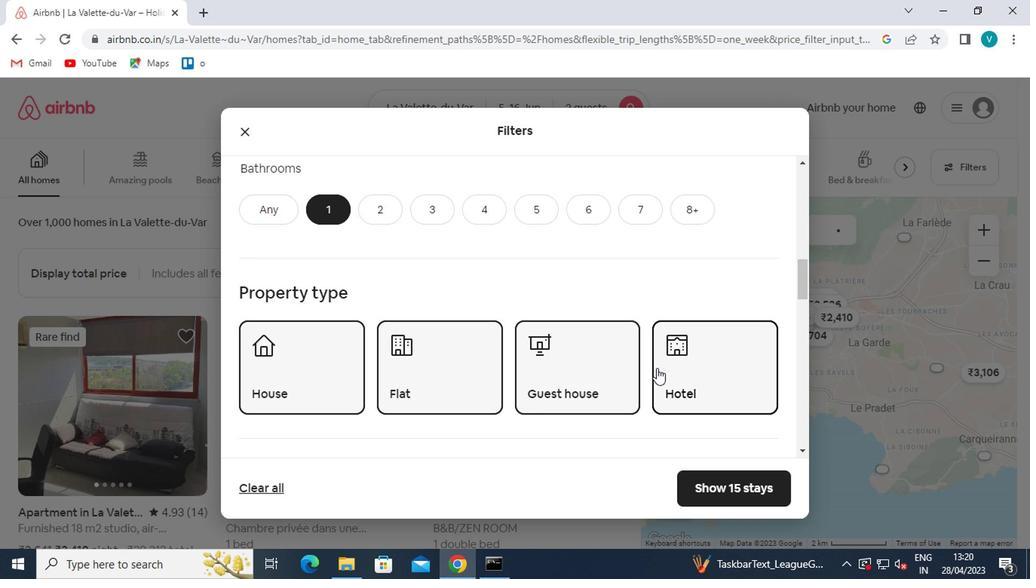 
Action: Mouse scrolled (608, 371) with delta (0, -1)
Screenshot: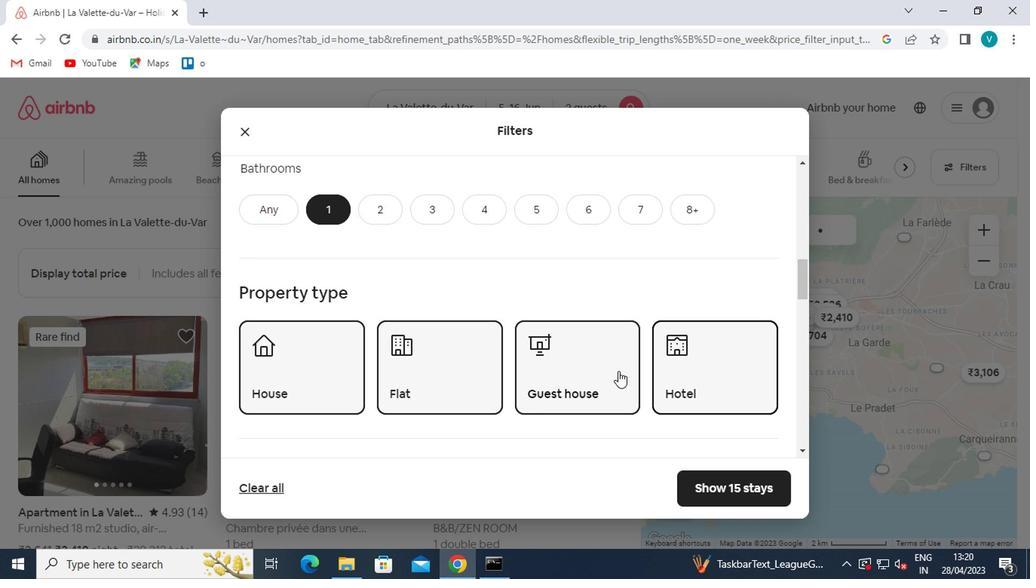 
Action: Mouse scrolled (608, 371) with delta (0, -1)
Screenshot: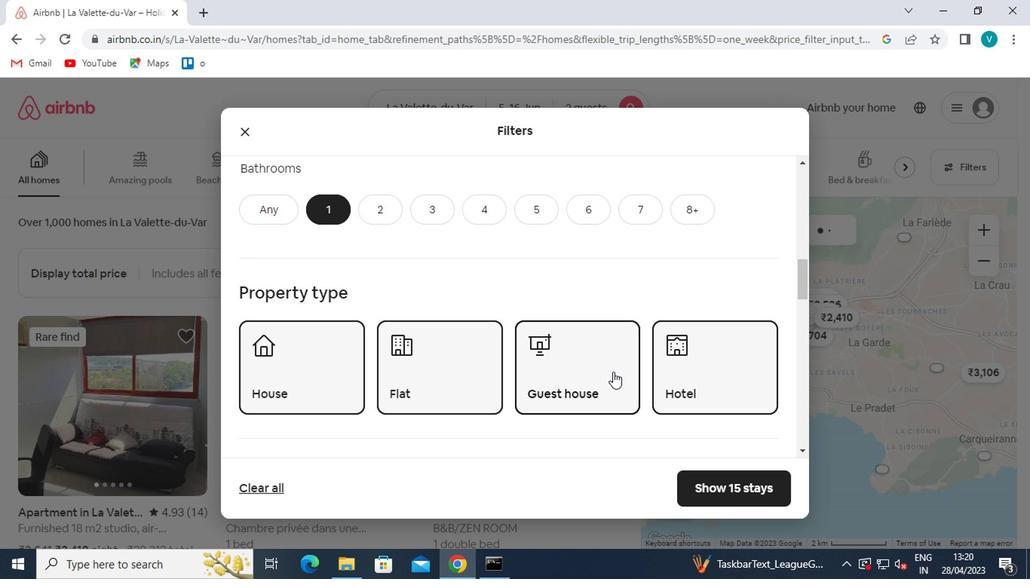 
Action: Mouse moved to (607, 372)
Screenshot: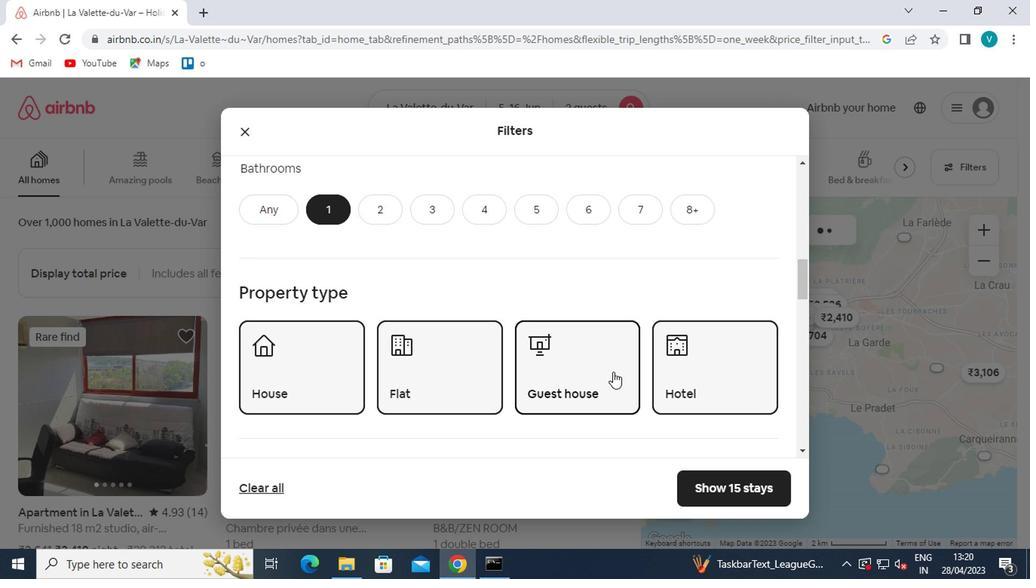 
Action: Mouse scrolled (607, 371) with delta (0, -1)
Screenshot: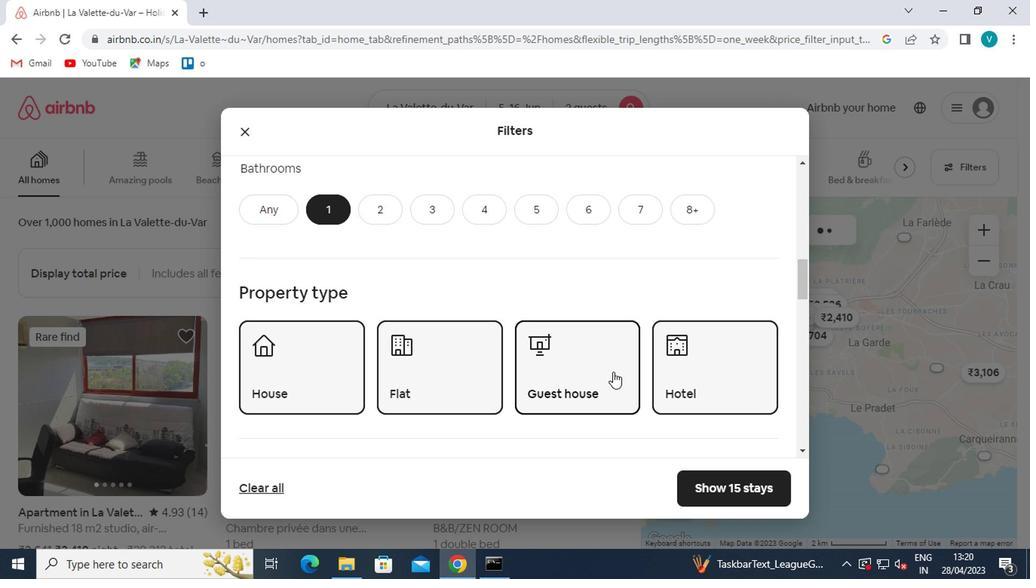 
Action: Mouse scrolled (607, 371) with delta (0, -1)
Screenshot: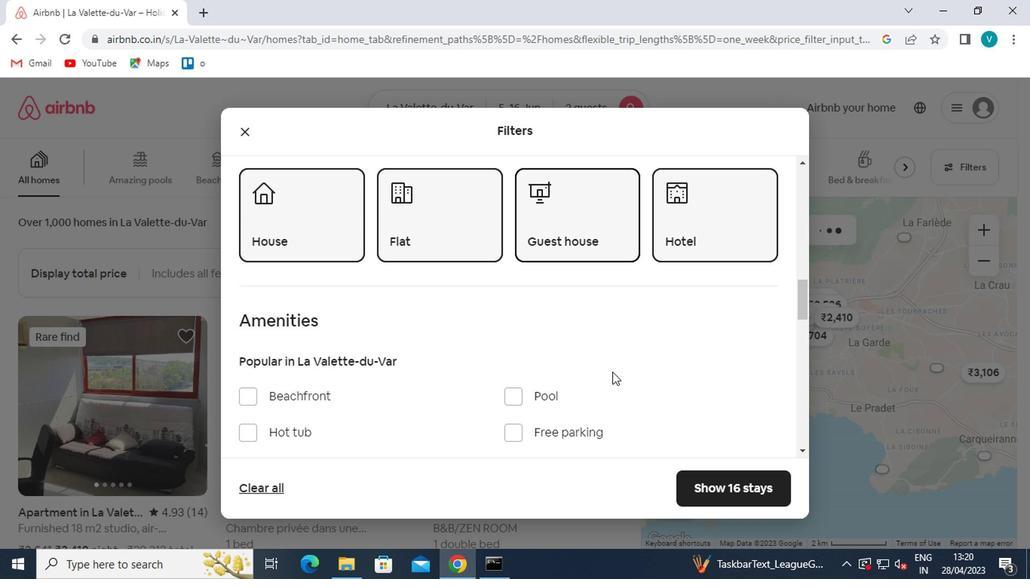 
Action: Mouse moved to (601, 372)
Screenshot: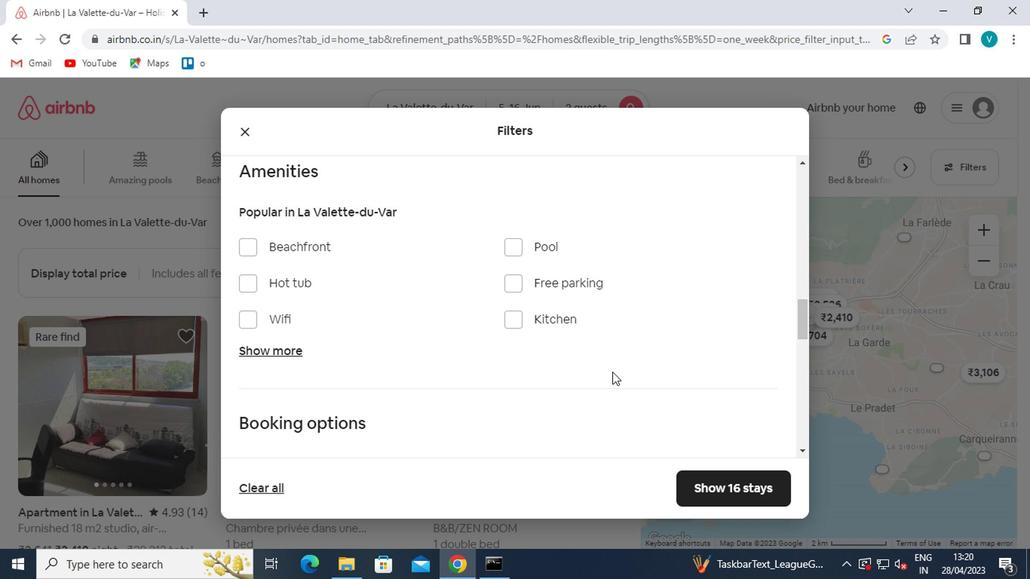 
Action: Mouse scrolled (601, 371) with delta (0, -1)
Screenshot: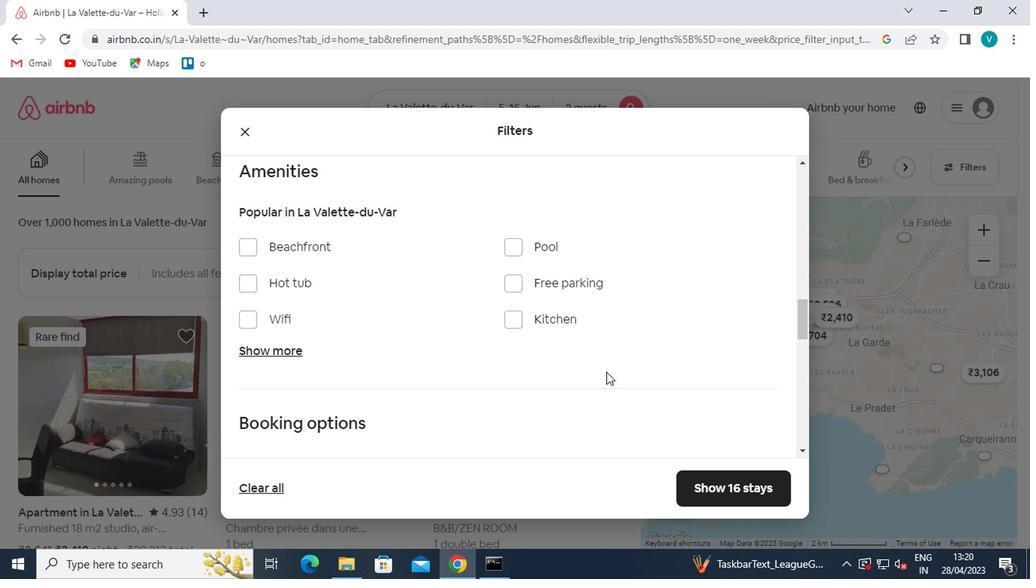 
Action: Mouse scrolled (601, 371) with delta (0, -1)
Screenshot: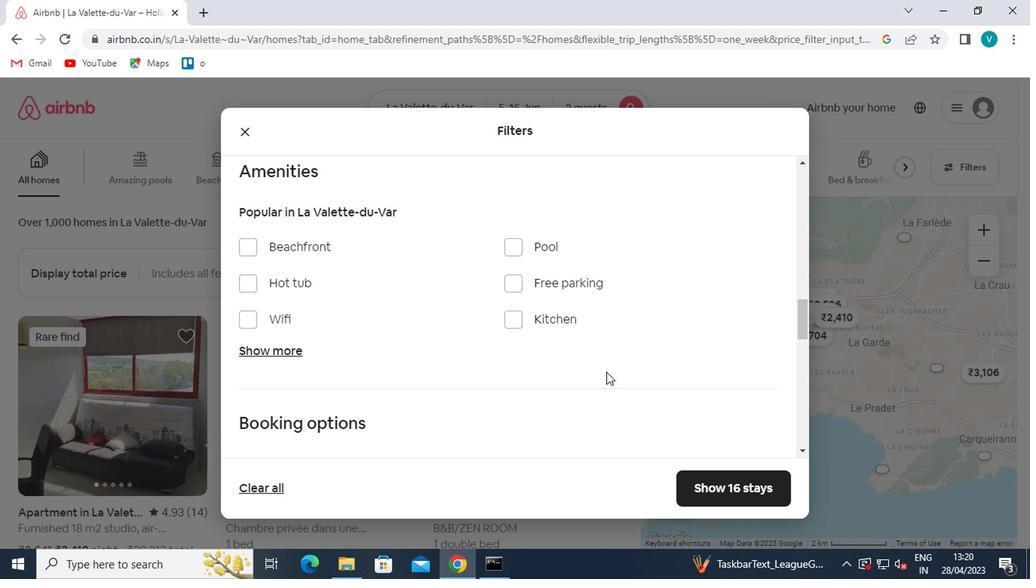 
Action: Mouse moved to (737, 380)
Screenshot: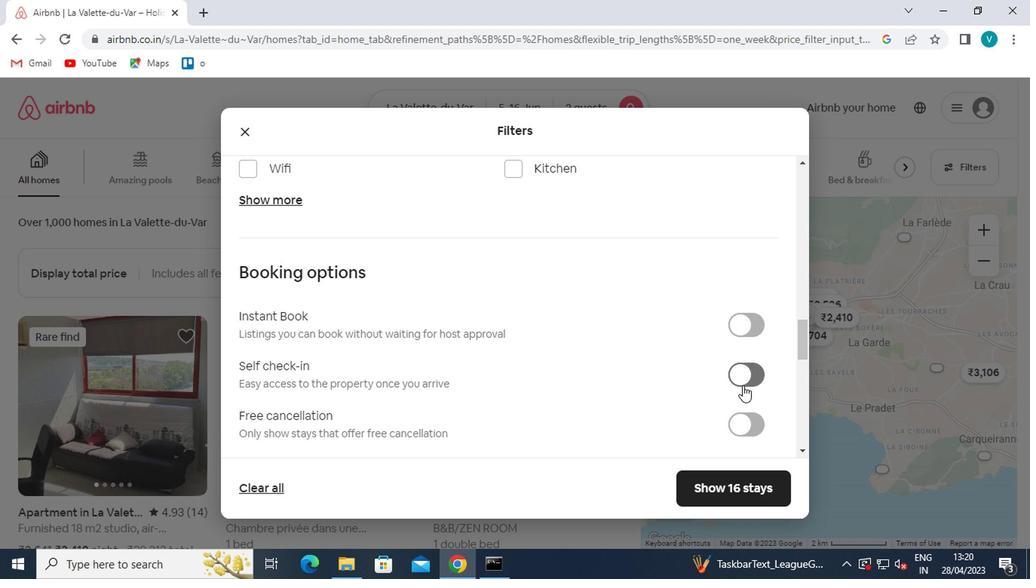
Action: Mouse pressed left at (737, 380)
Screenshot: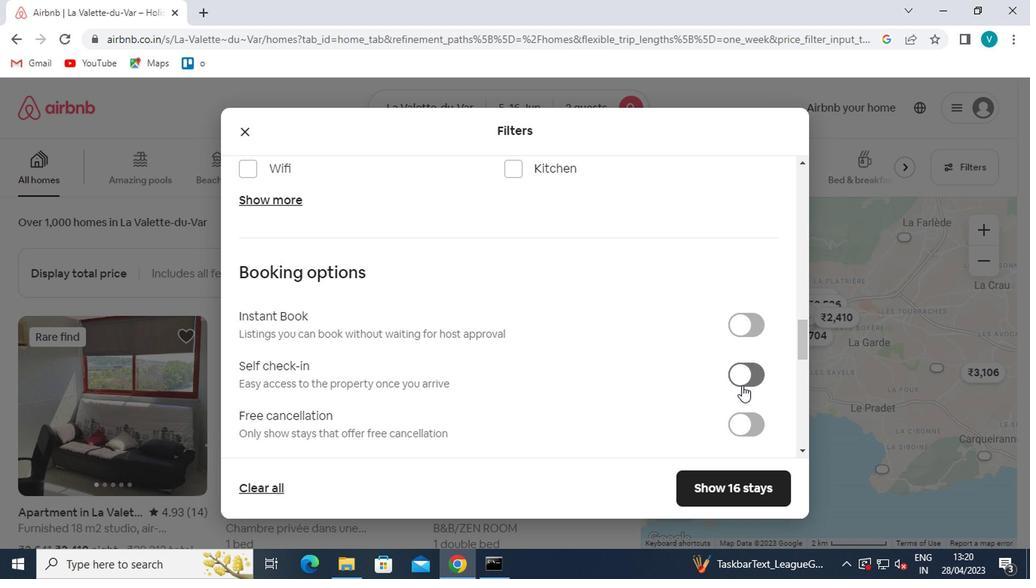 
Action: Mouse moved to (737, 378)
Screenshot: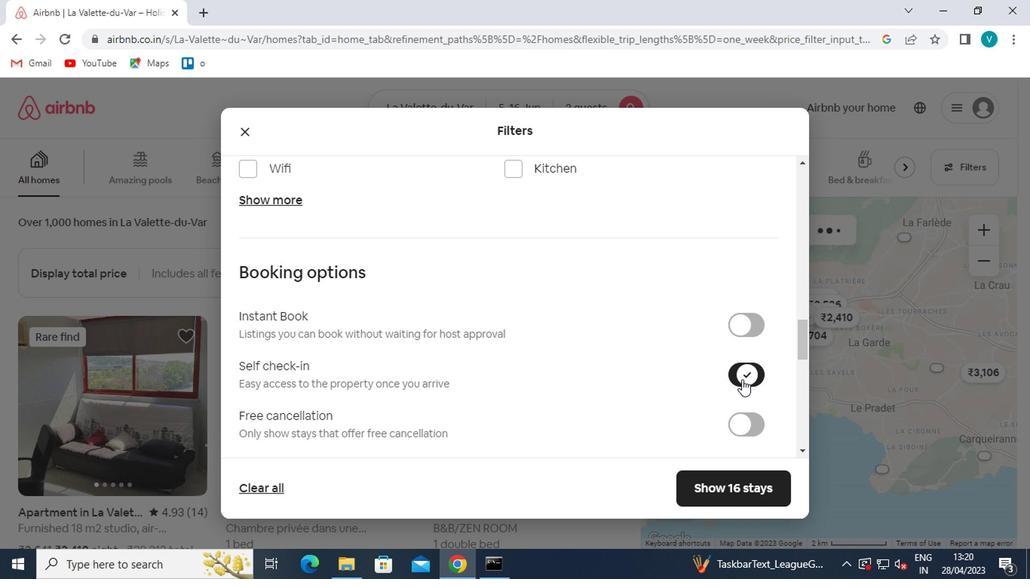 
Action: Mouse scrolled (737, 377) with delta (0, -1)
Screenshot: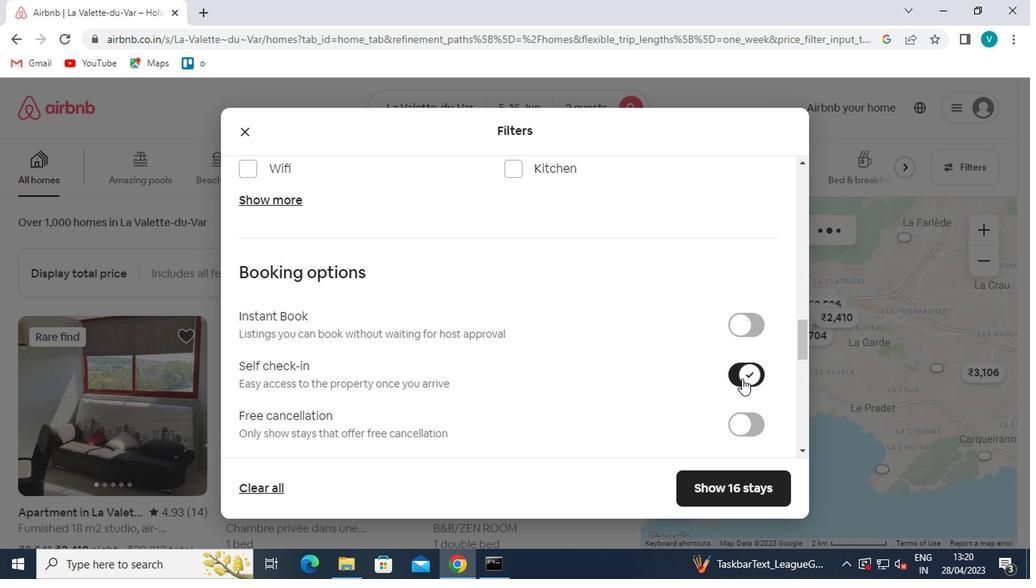 
Action: Mouse scrolled (737, 377) with delta (0, -1)
Screenshot: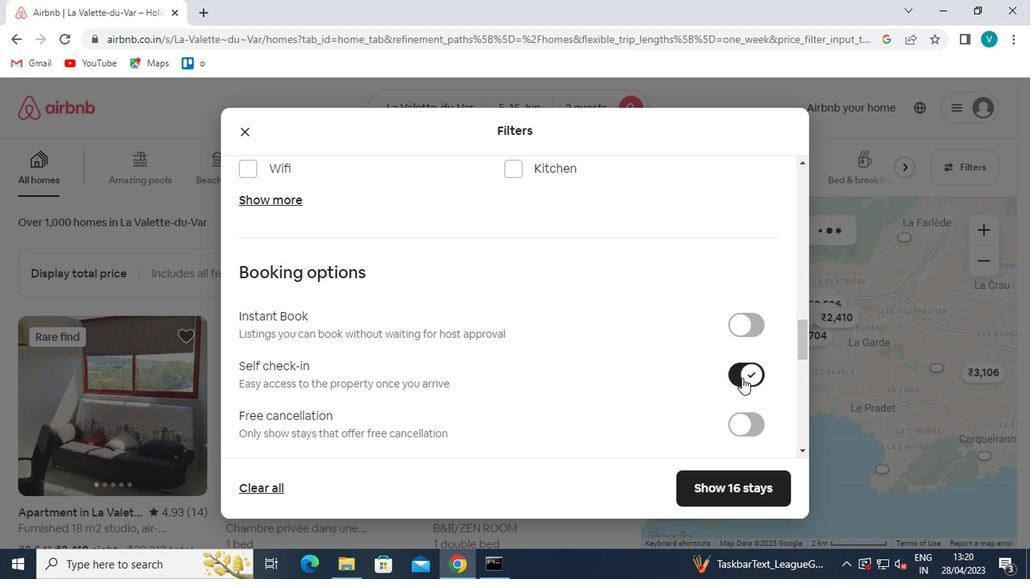 
Action: Mouse scrolled (737, 377) with delta (0, -1)
Screenshot: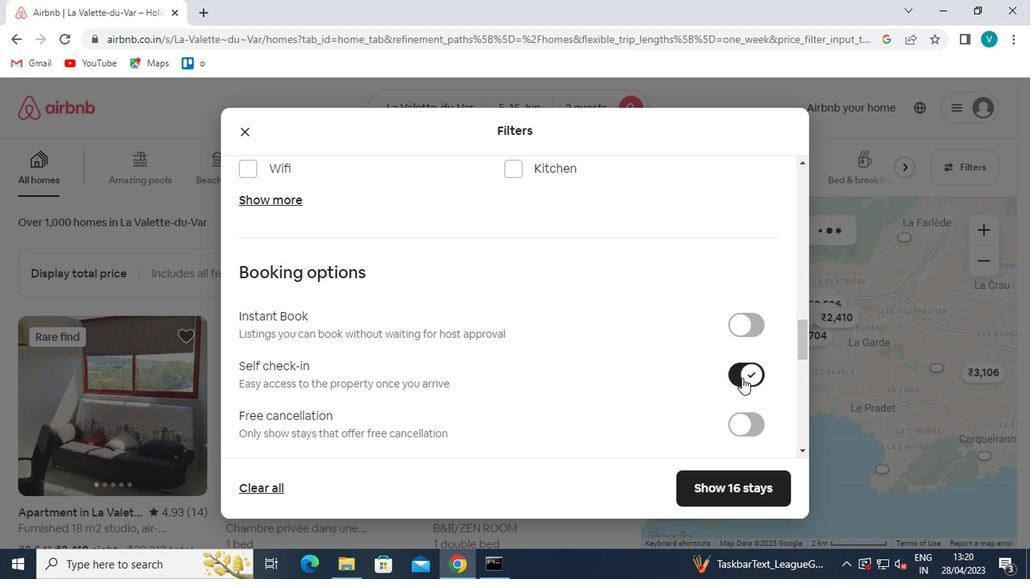 
Action: Mouse scrolled (737, 377) with delta (0, -1)
Screenshot: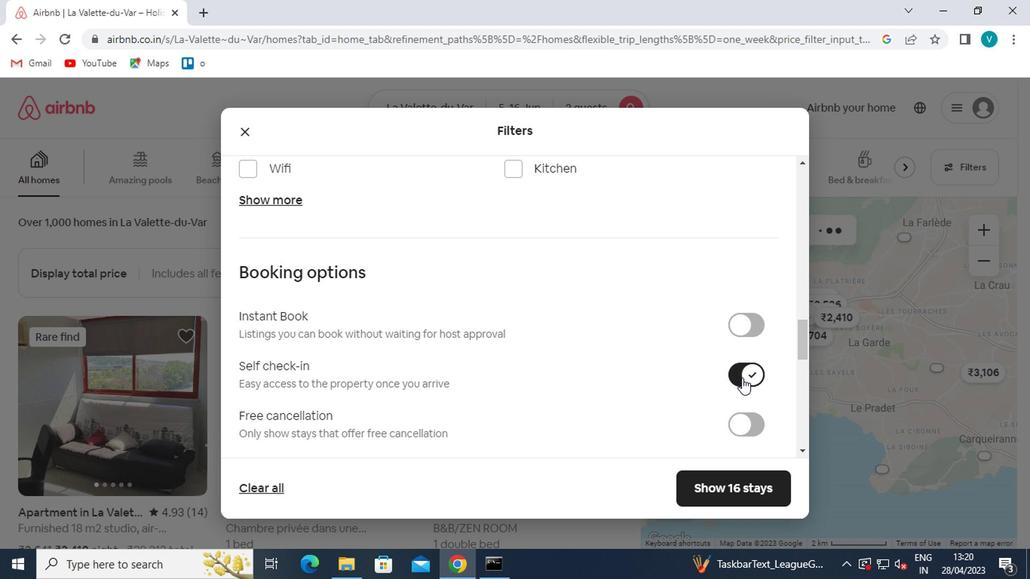 
Action: Mouse scrolled (737, 377) with delta (0, -1)
Screenshot: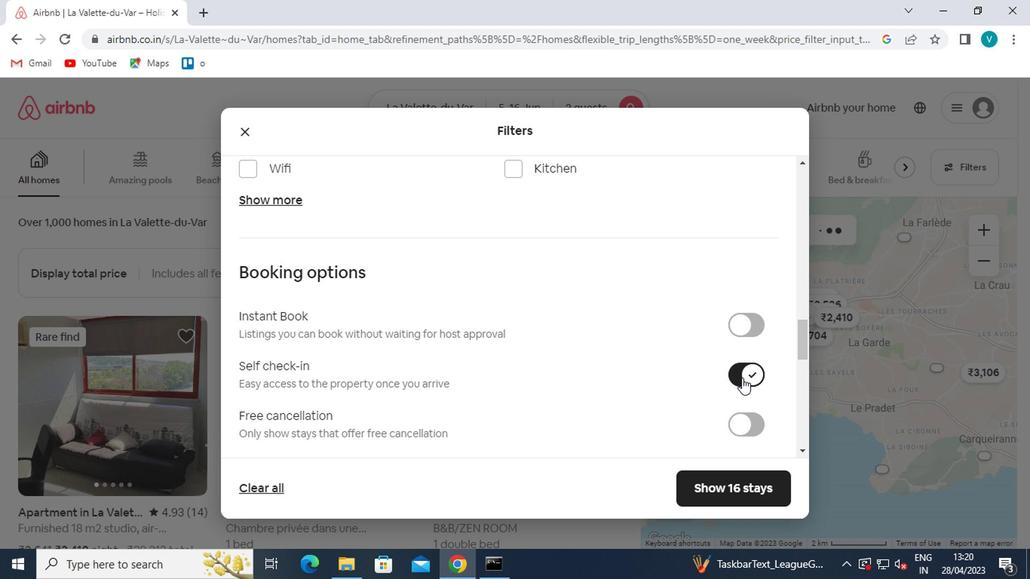 
Action: Mouse scrolled (737, 377) with delta (0, -1)
Screenshot: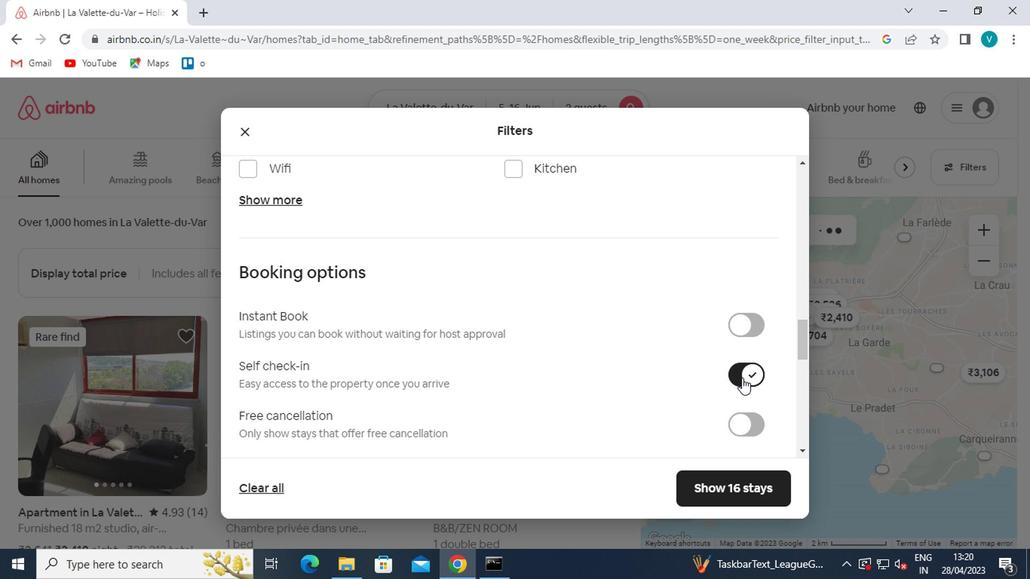 
Action: Mouse scrolled (737, 377) with delta (0, -1)
Screenshot: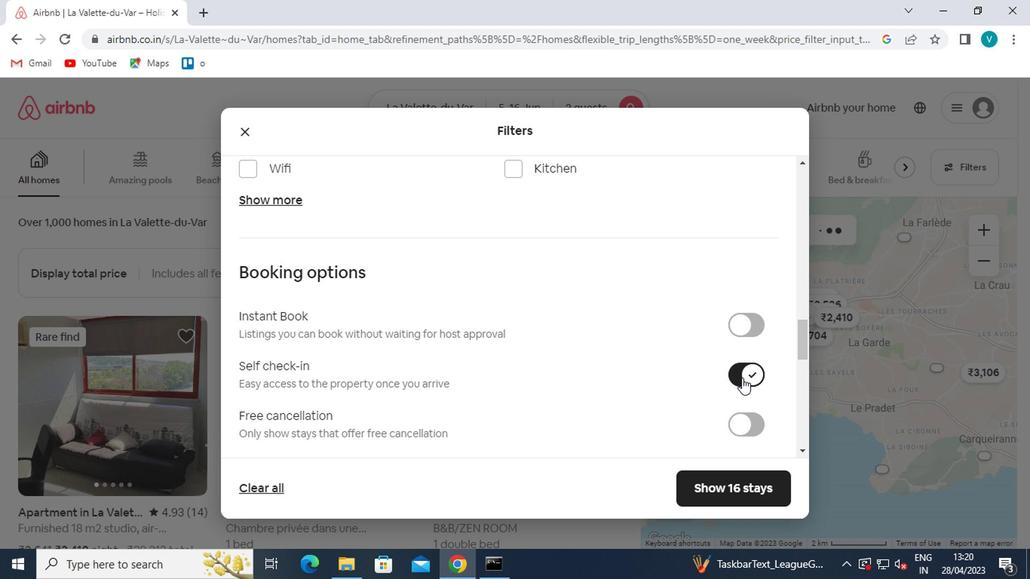 
Action: Mouse scrolled (737, 377) with delta (0, -1)
Screenshot: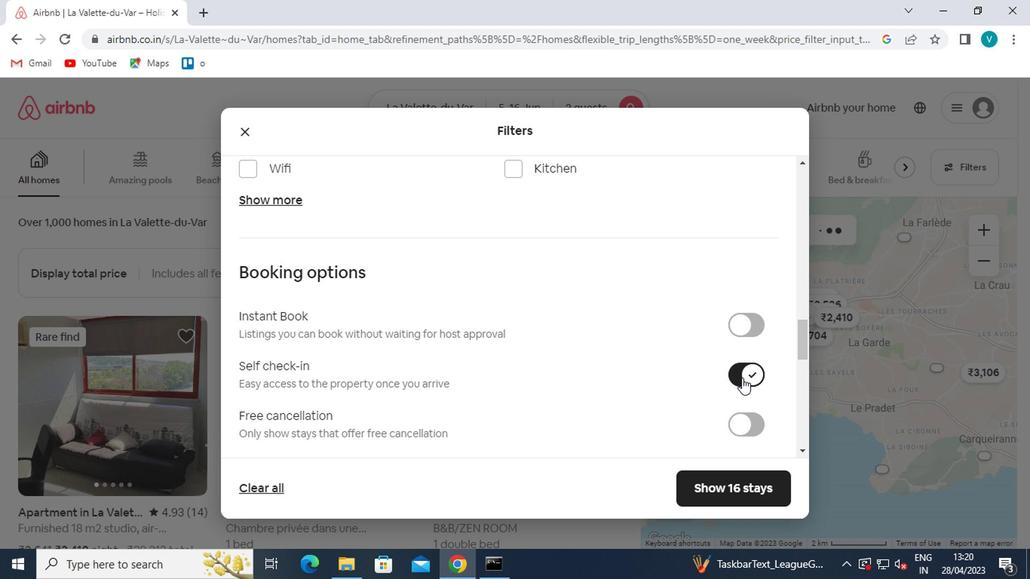 
Action: Mouse scrolled (737, 377) with delta (0, -1)
Screenshot: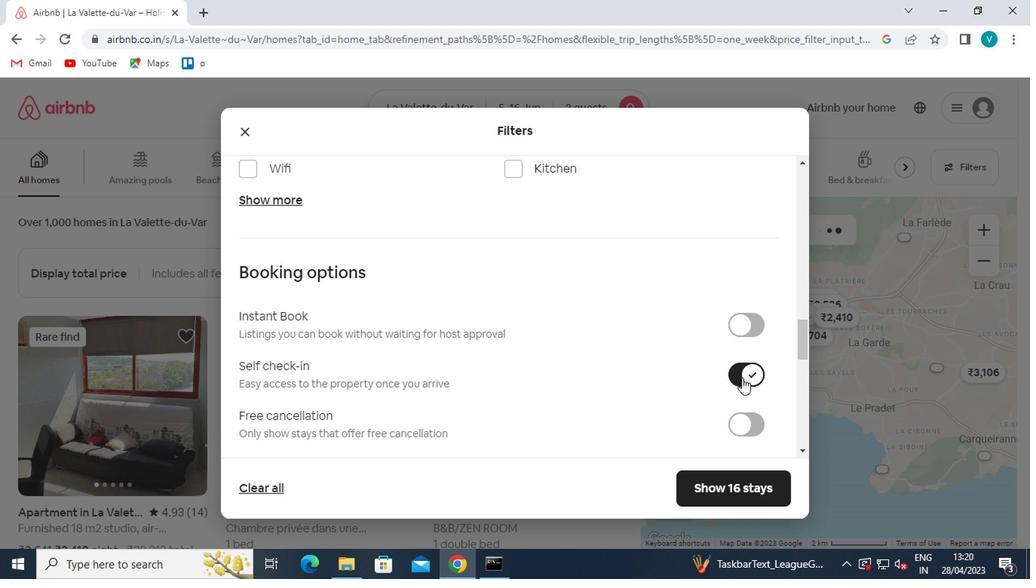 
Action: Mouse scrolled (737, 377) with delta (0, -1)
Screenshot: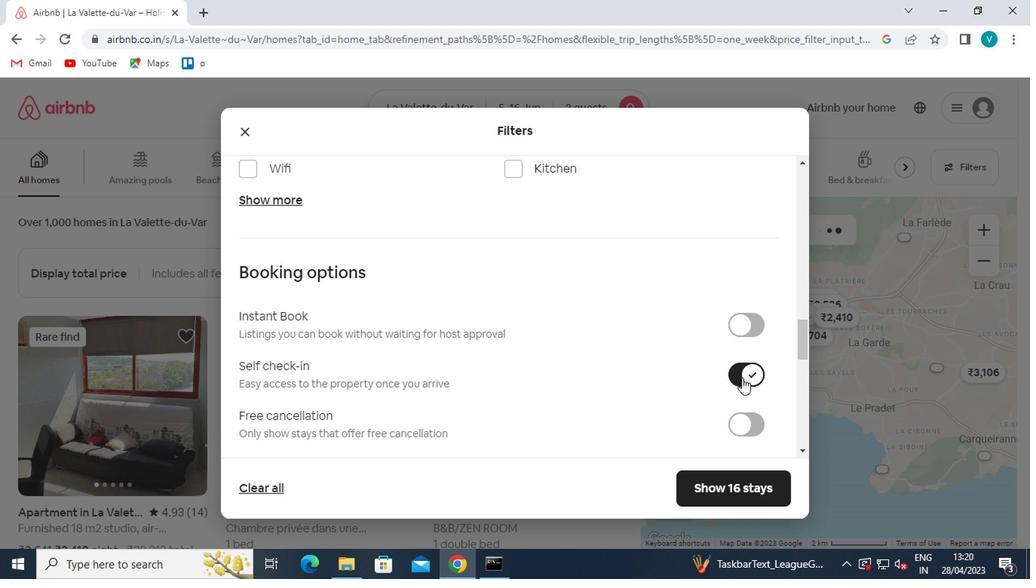 
Action: Mouse moved to (294, 346)
Screenshot: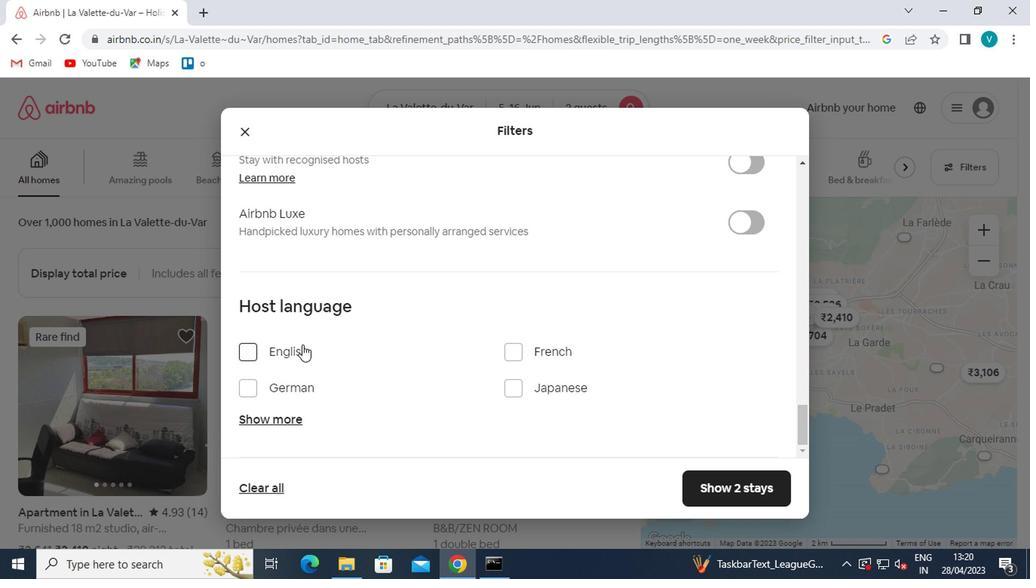 
Action: Mouse pressed left at (294, 346)
Screenshot: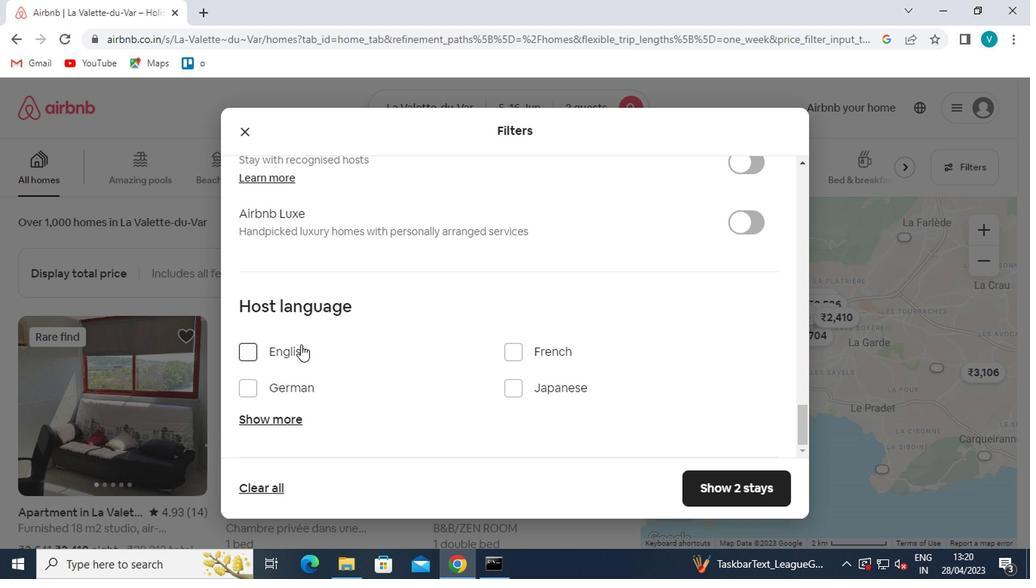 
Action: Mouse moved to (715, 482)
Screenshot: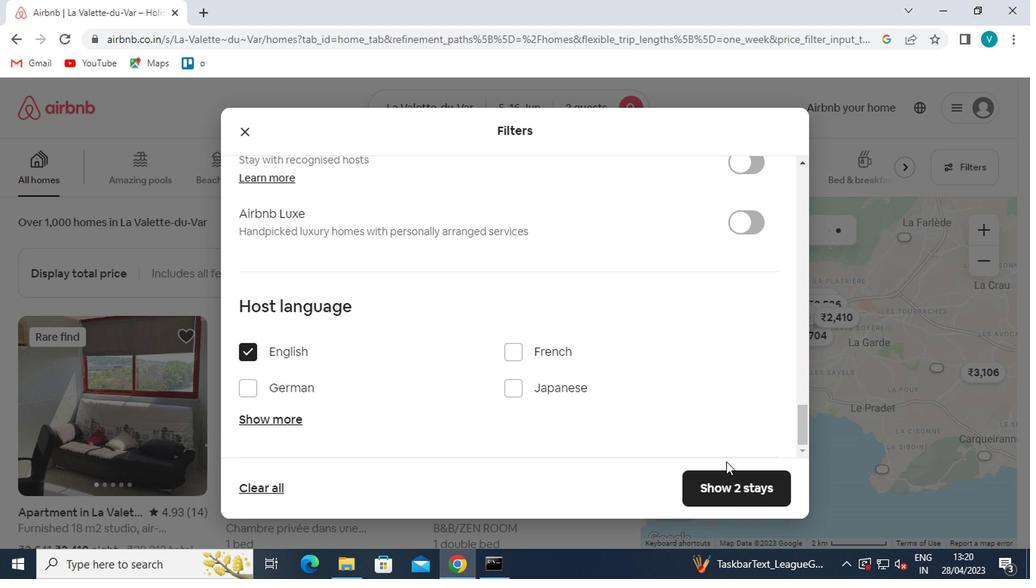 
Action: Mouse pressed left at (715, 482)
Screenshot: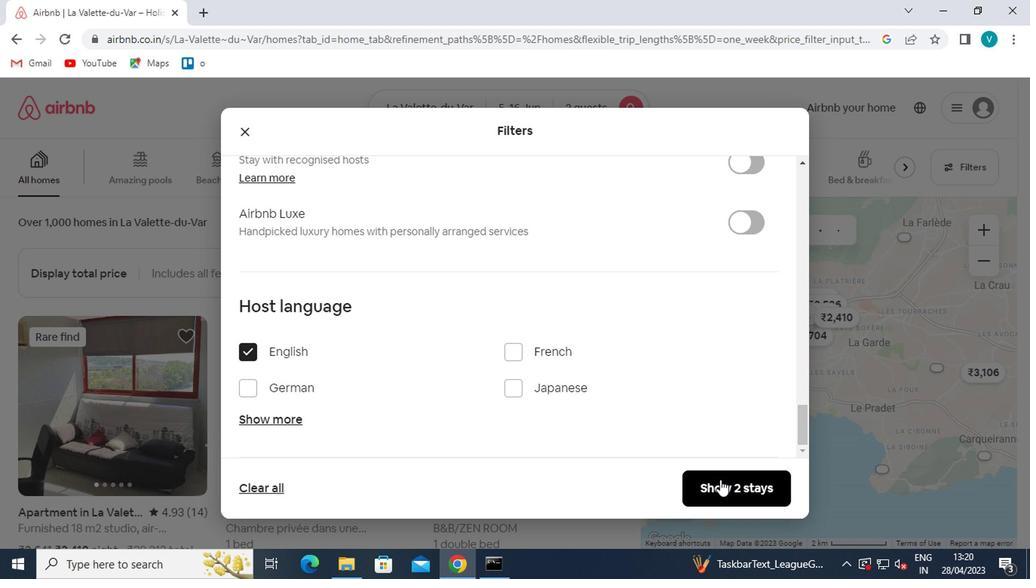
Action: Mouse moved to (703, 406)
Screenshot: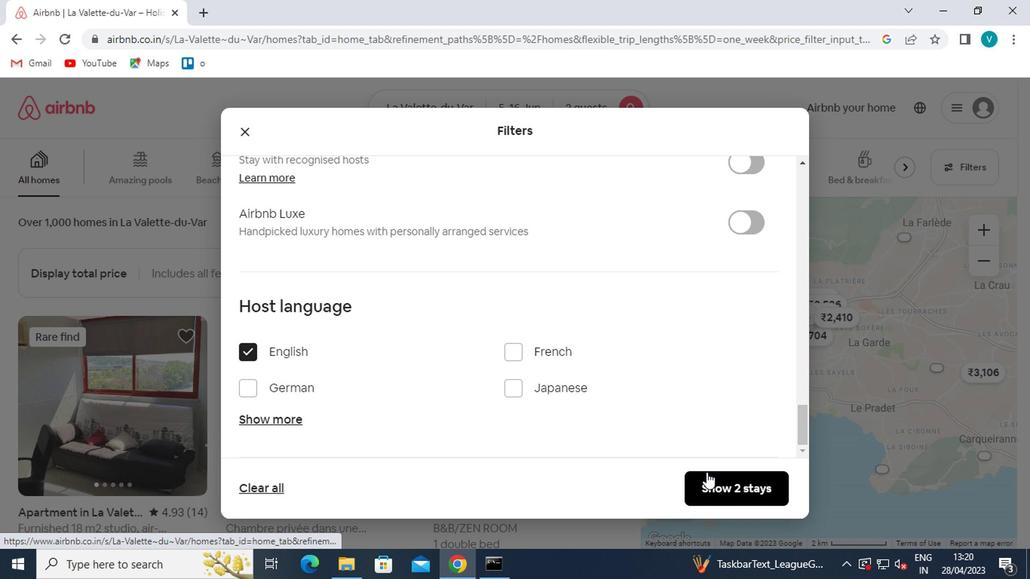 
